 Task: Look for Airbnb options in Shizuishan, China from 25th December, 2023 to 30th December, 2023 for 6 adults. Place can be entire room with 3 bedrooms having 3 beds and 3 bathrooms. Property type can be house.
Action: Mouse moved to (442, 109)
Screenshot: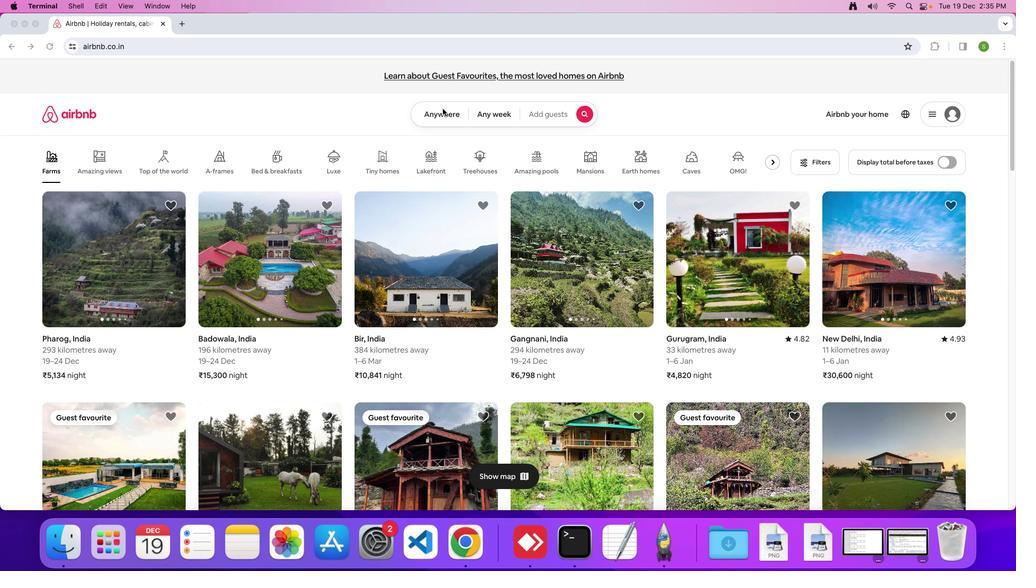 
Action: Mouse pressed left at (442, 109)
Screenshot: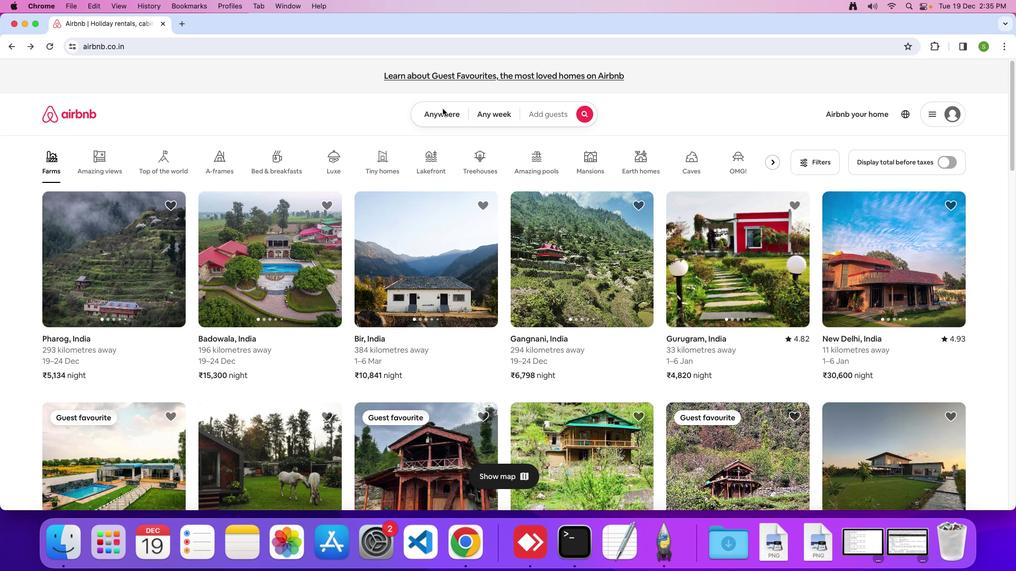 
Action: Mouse moved to (438, 112)
Screenshot: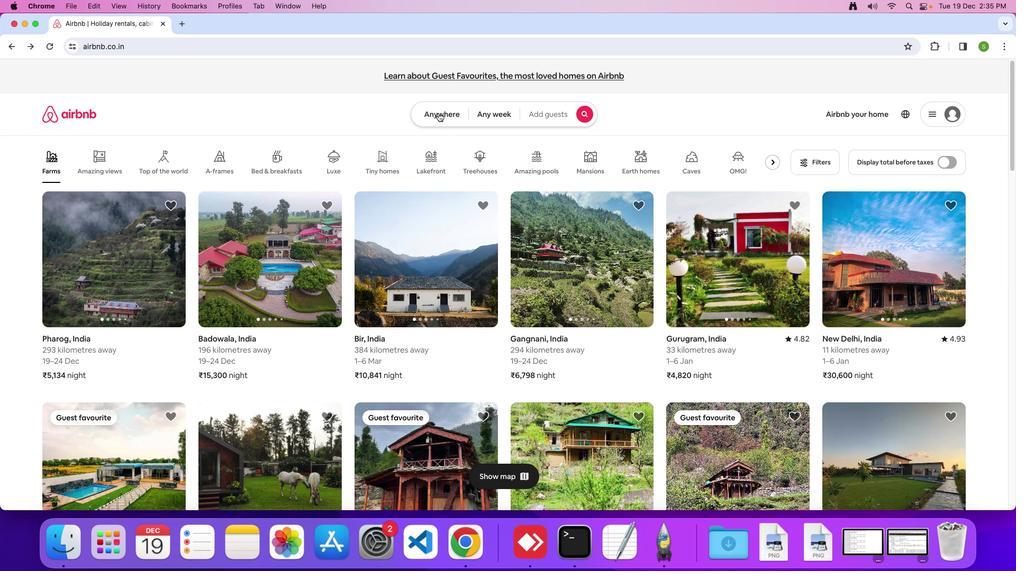 
Action: Mouse pressed left at (438, 112)
Screenshot: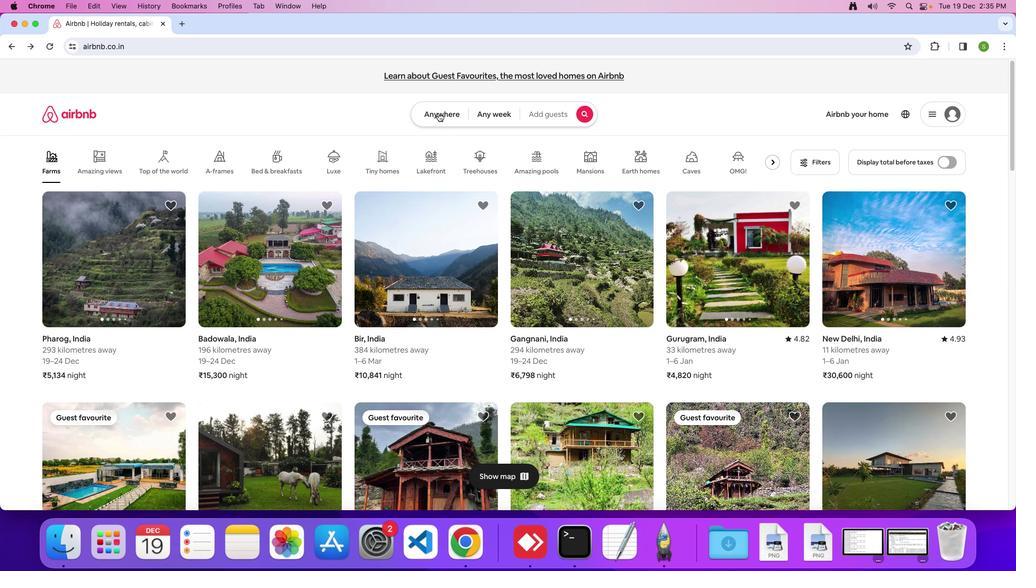 
Action: Mouse moved to (383, 153)
Screenshot: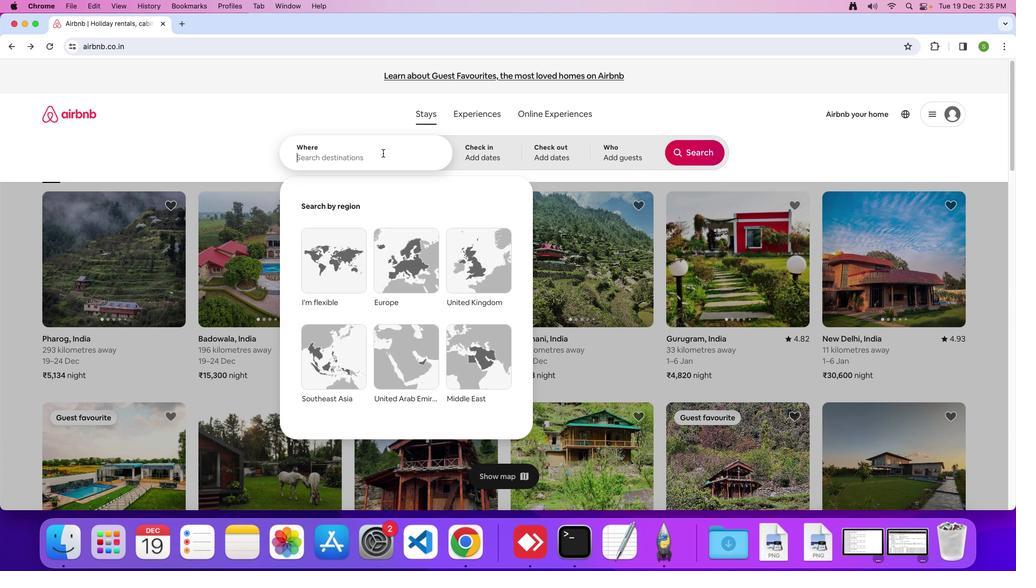 
Action: Mouse pressed left at (383, 153)
Screenshot: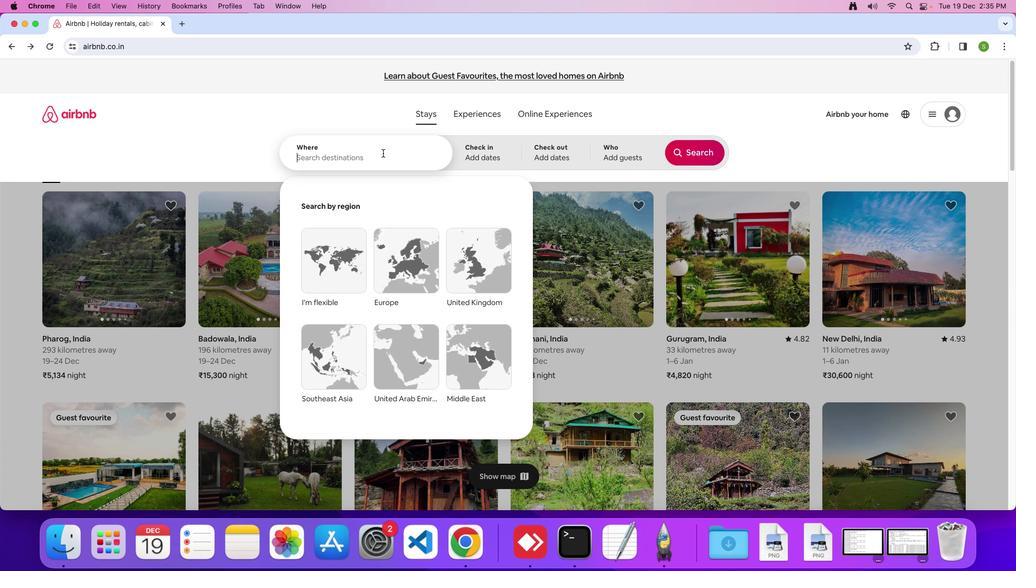 
Action: Mouse moved to (383, 153)
Screenshot: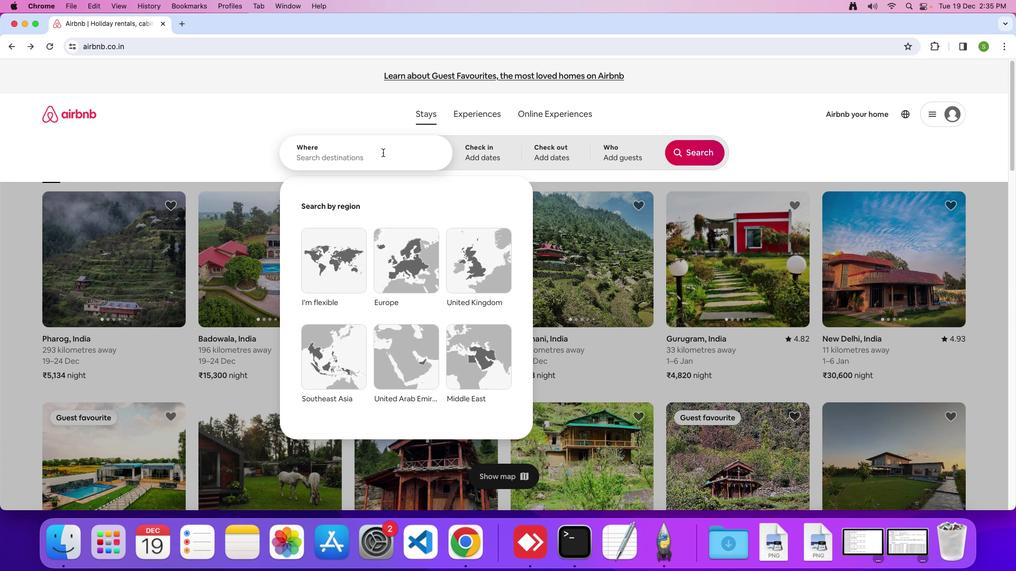 
Action: Key pressed 'S'Key.caps_lock'h''i''z''u''i''s''h''a''n'','Key.spaceKey.shift'c'Key.backspaceKey.shift'C''h''i''n''a'Key.enter
Screenshot: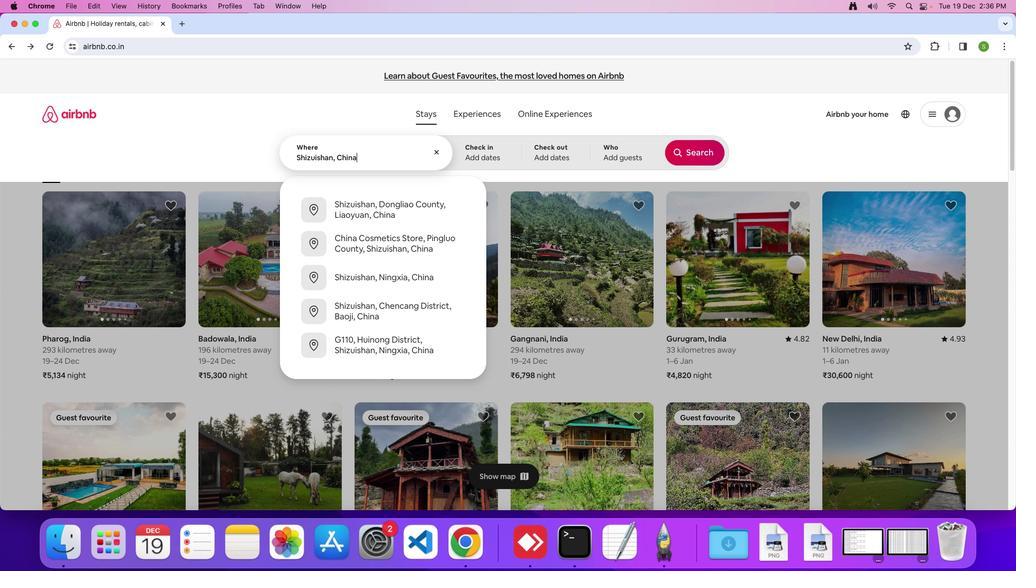 
Action: Mouse moved to (354, 388)
Screenshot: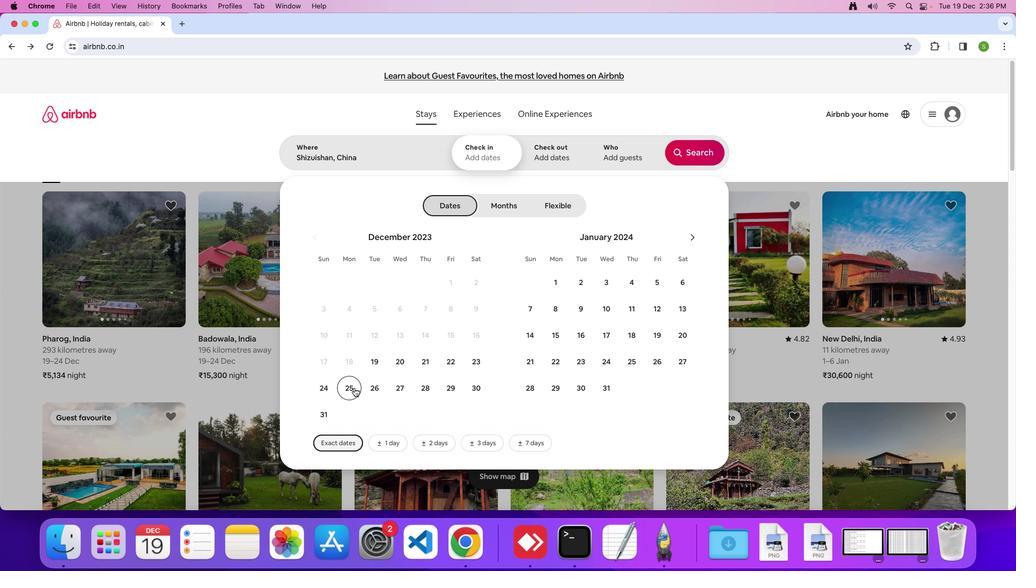 
Action: Mouse pressed left at (354, 388)
Screenshot: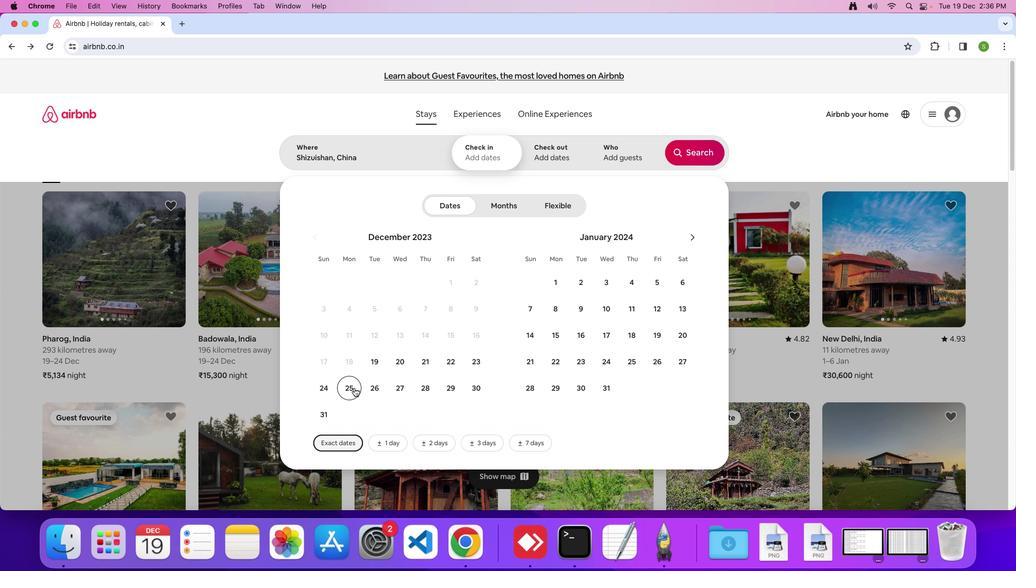 
Action: Mouse moved to (473, 387)
Screenshot: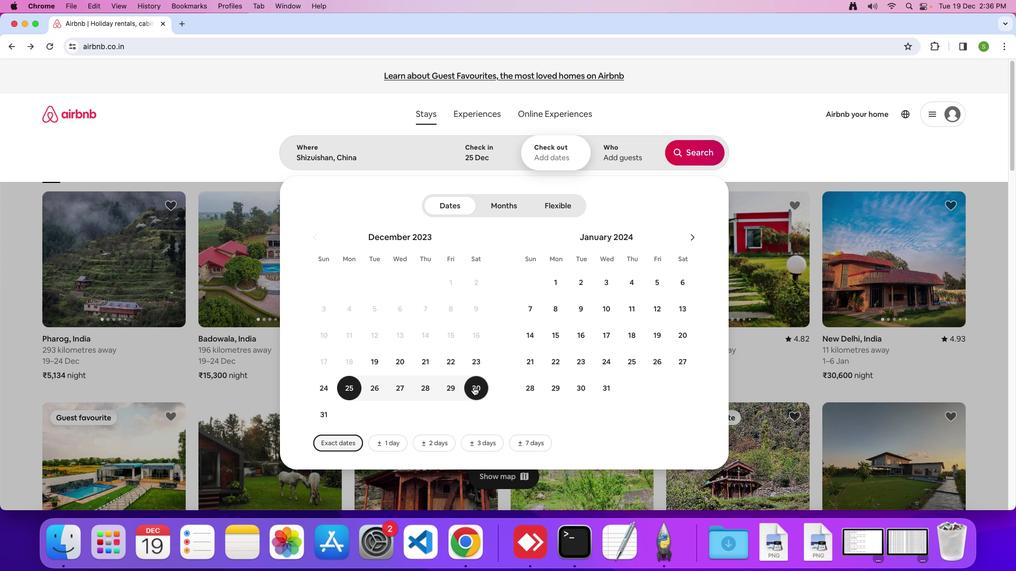 
Action: Mouse pressed left at (473, 387)
Screenshot: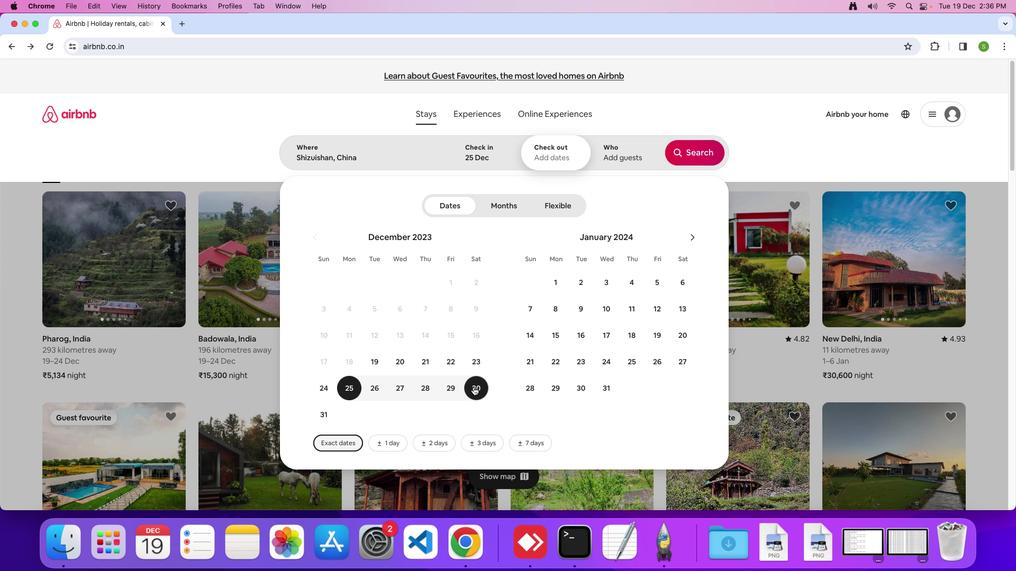 
Action: Mouse moved to (607, 158)
Screenshot: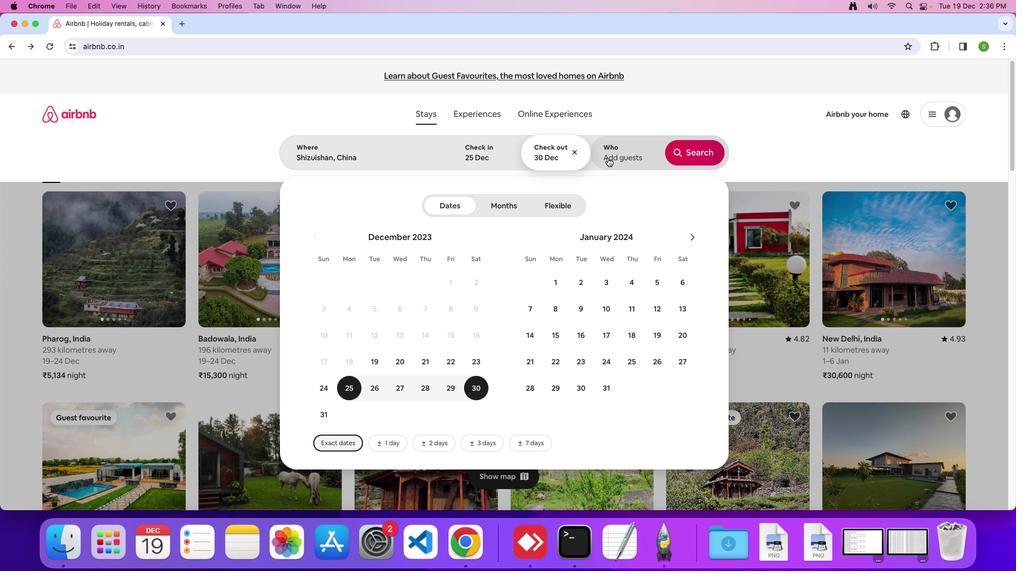 
Action: Mouse pressed left at (607, 158)
Screenshot: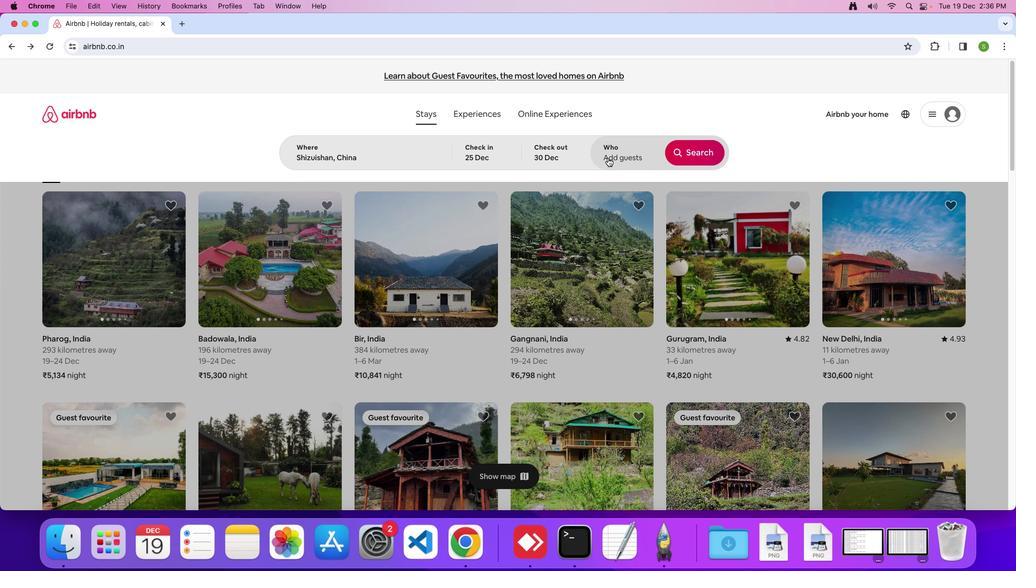 
Action: Mouse moved to (699, 211)
Screenshot: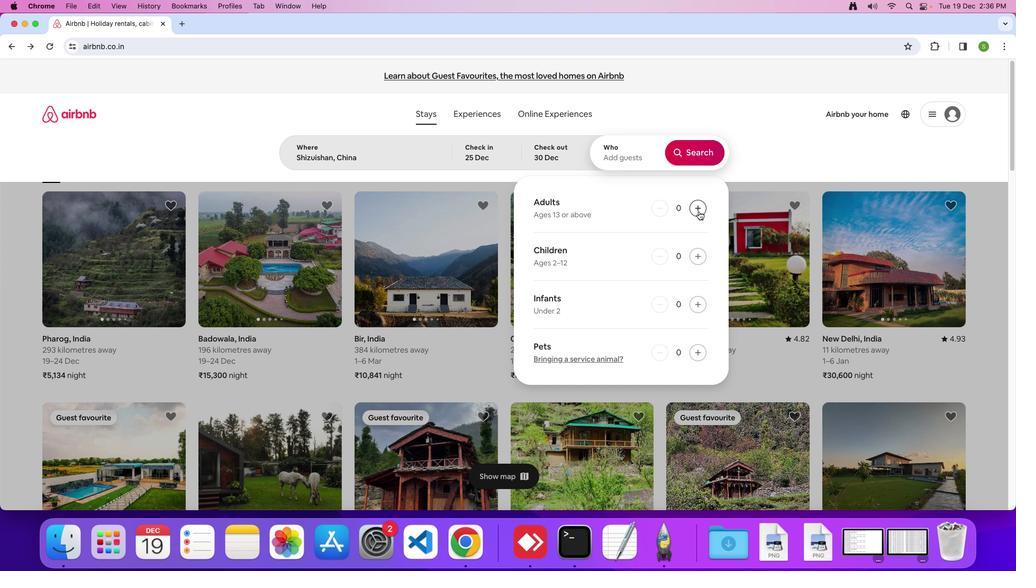 
Action: Mouse pressed left at (699, 211)
Screenshot: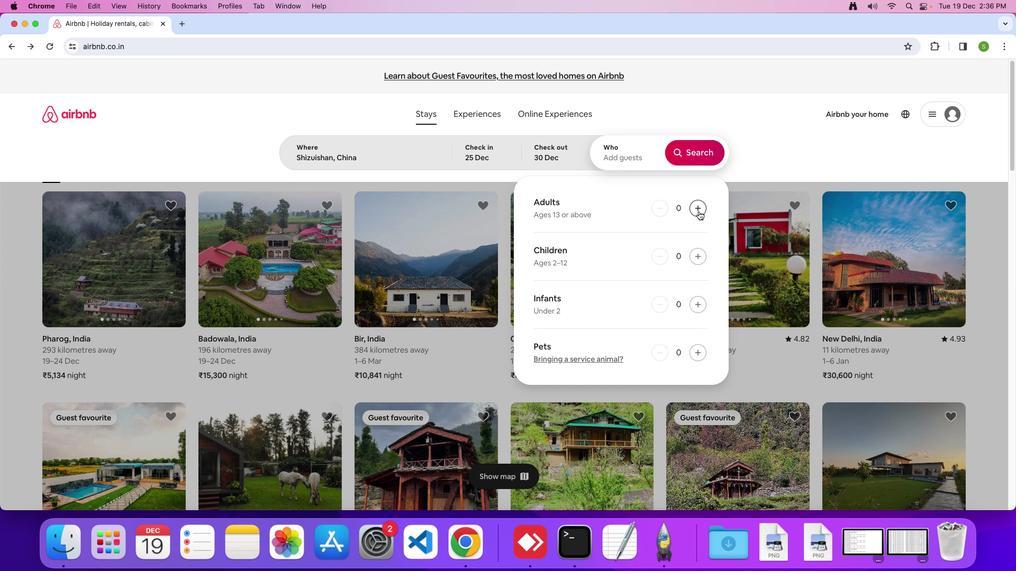 
Action: Mouse pressed left at (699, 211)
Screenshot: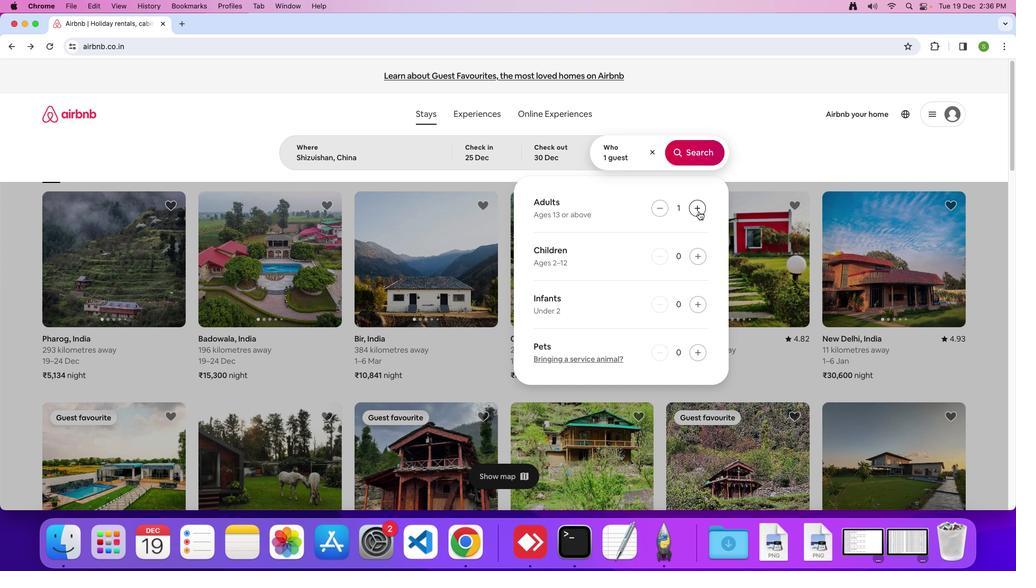 
Action: Mouse pressed left at (699, 211)
Screenshot: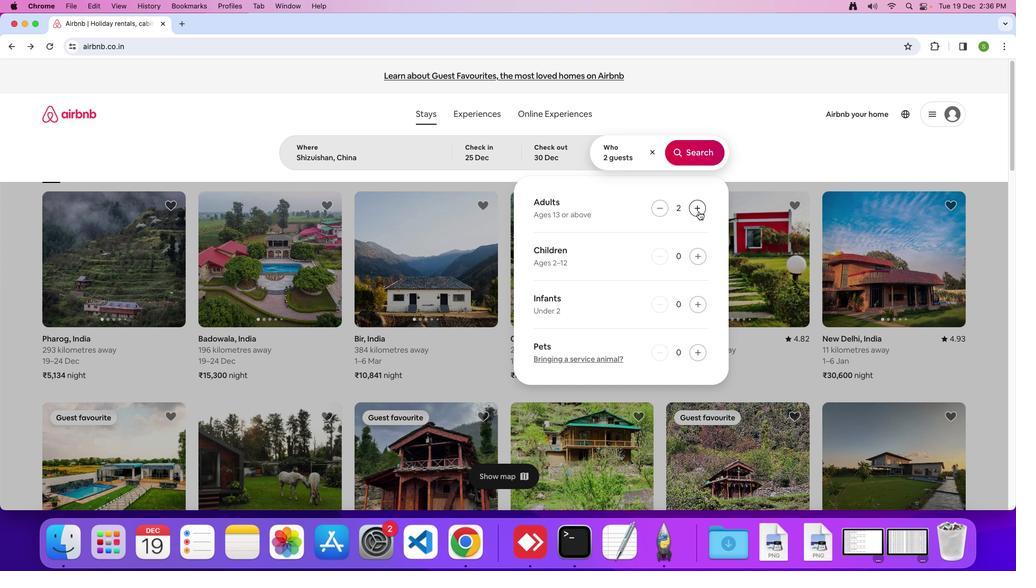 
Action: Mouse pressed left at (699, 211)
Screenshot: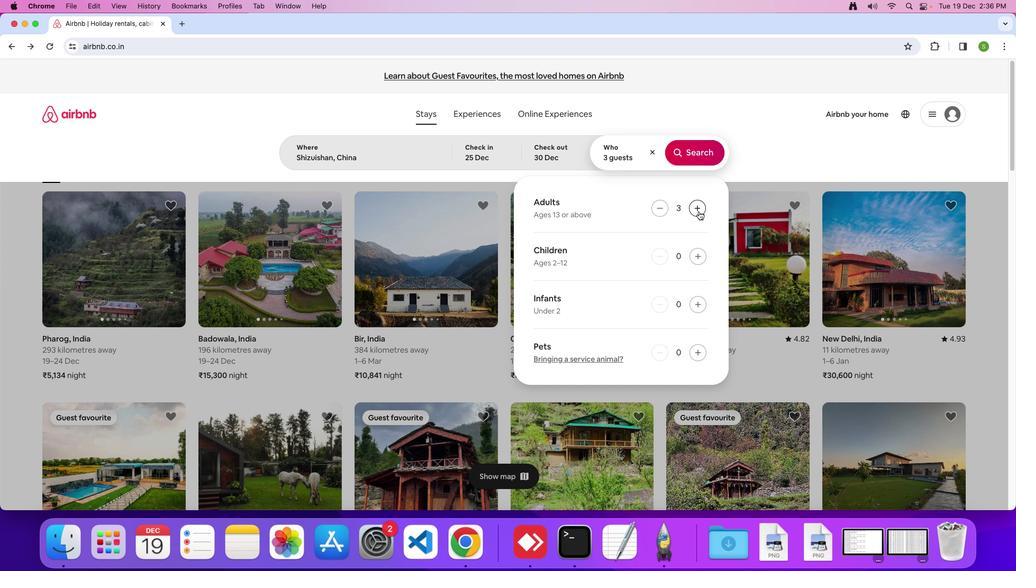 
Action: Mouse pressed left at (699, 211)
Screenshot: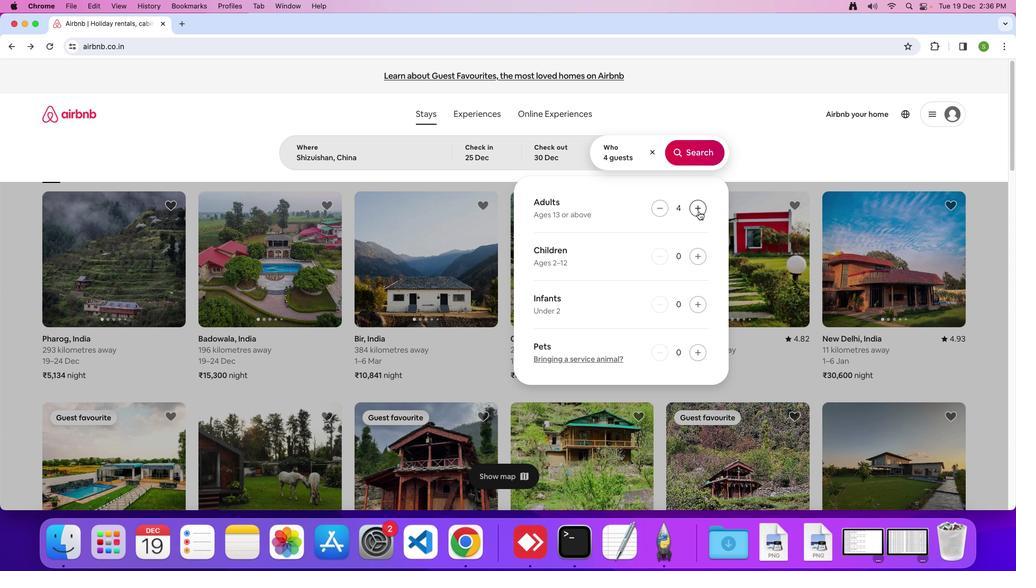 
Action: Mouse pressed left at (699, 211)
Screenshot: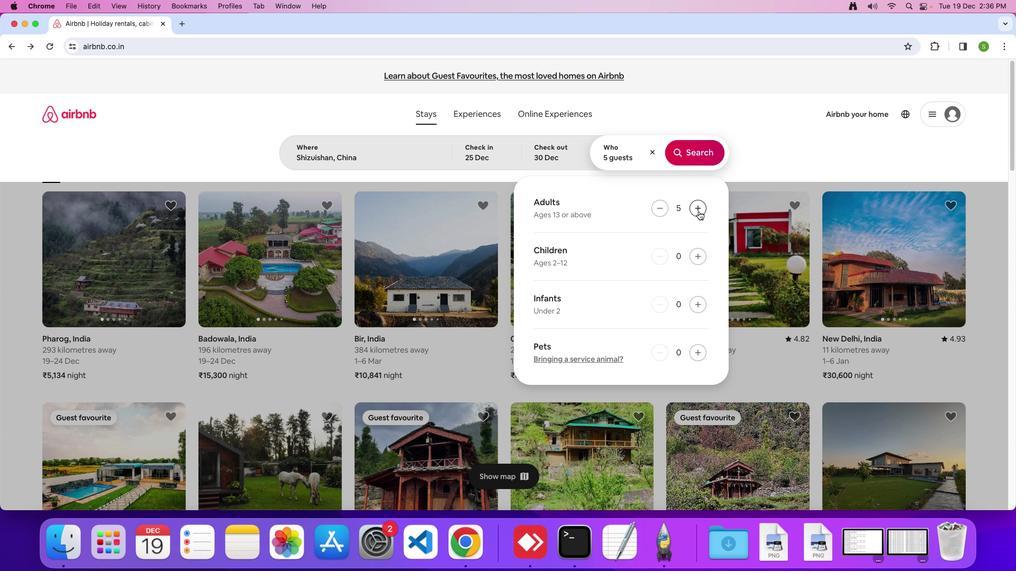 
Action: Mouse moved to (696, 156)
Screenshot: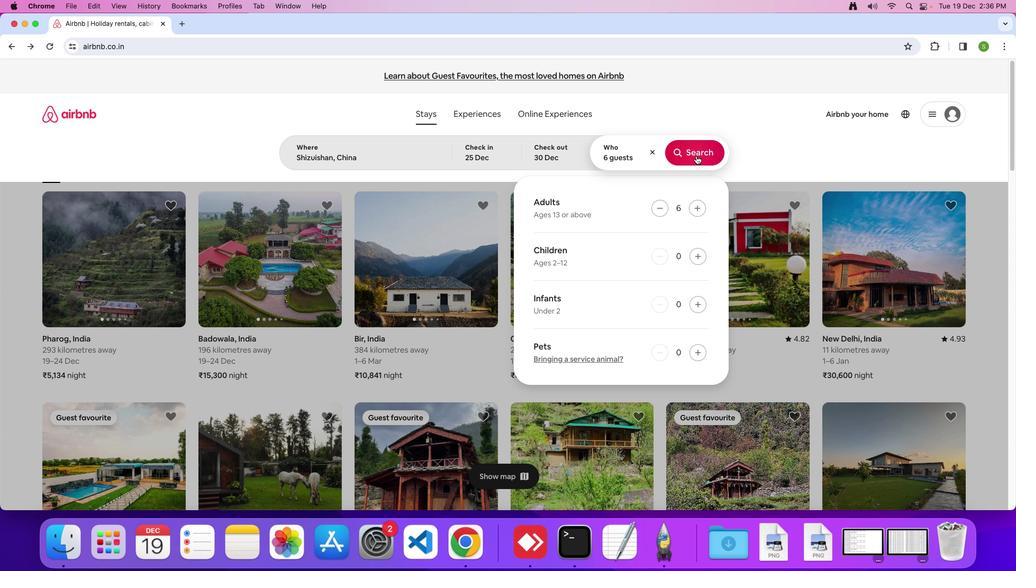 
Action: Mouse pressed left at (696, 156)
Screenshot: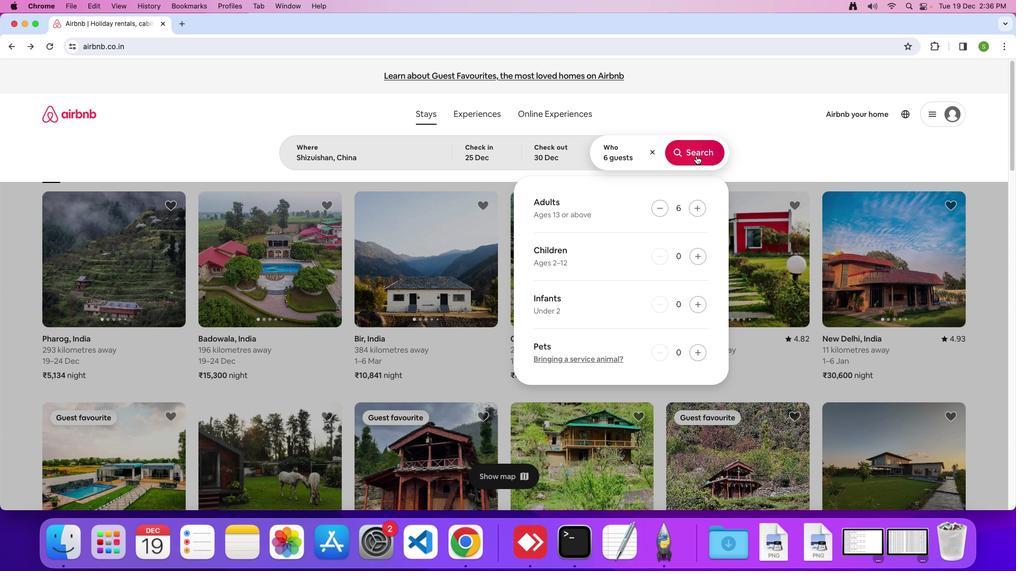 
Action: Mouse moved to (848, 126)
Screenshot: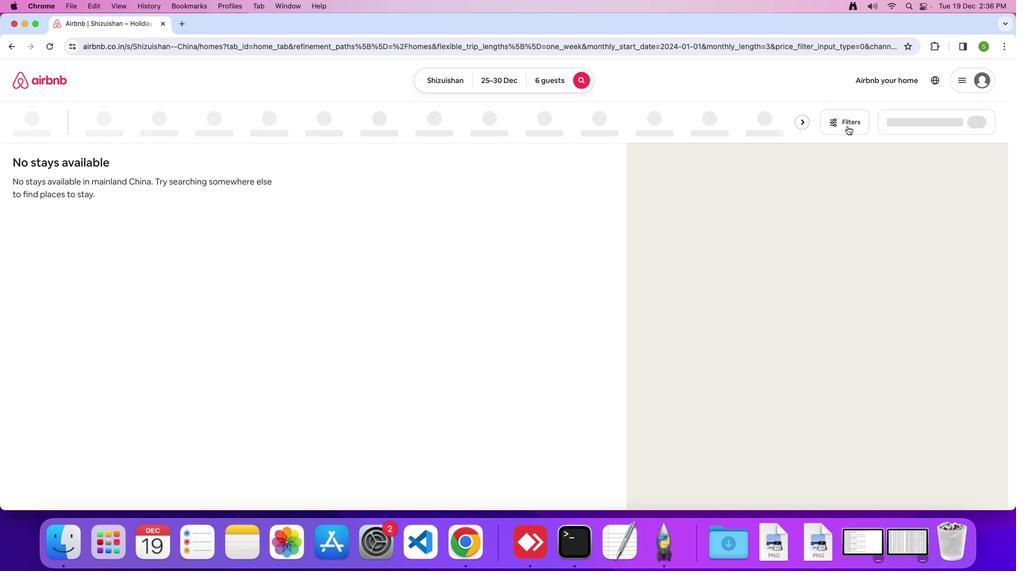 
Action: Mouse pressed left at (848, 126)
Screenshot: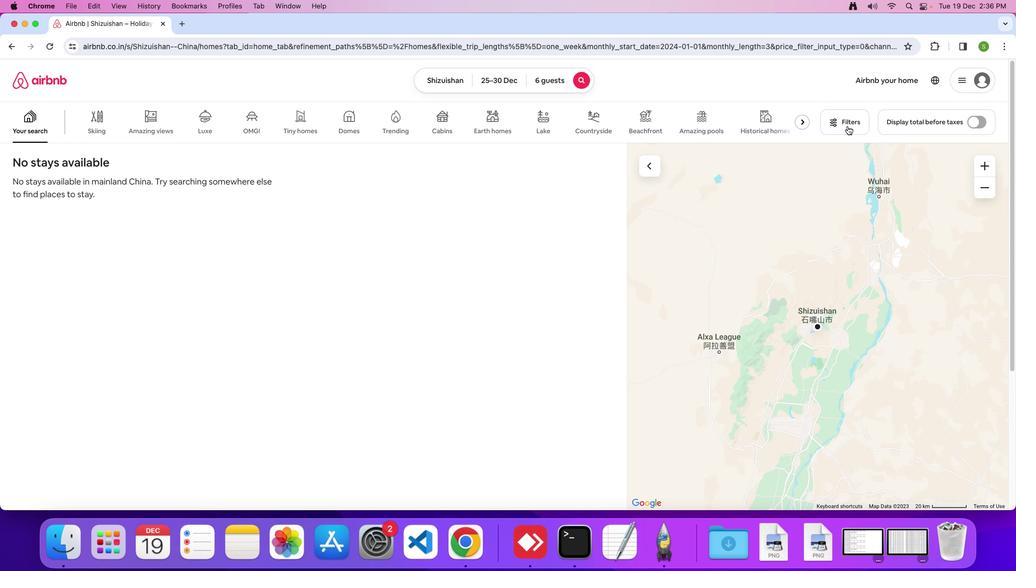 
Action: Mouse moved to (470, 326)
Screenshot: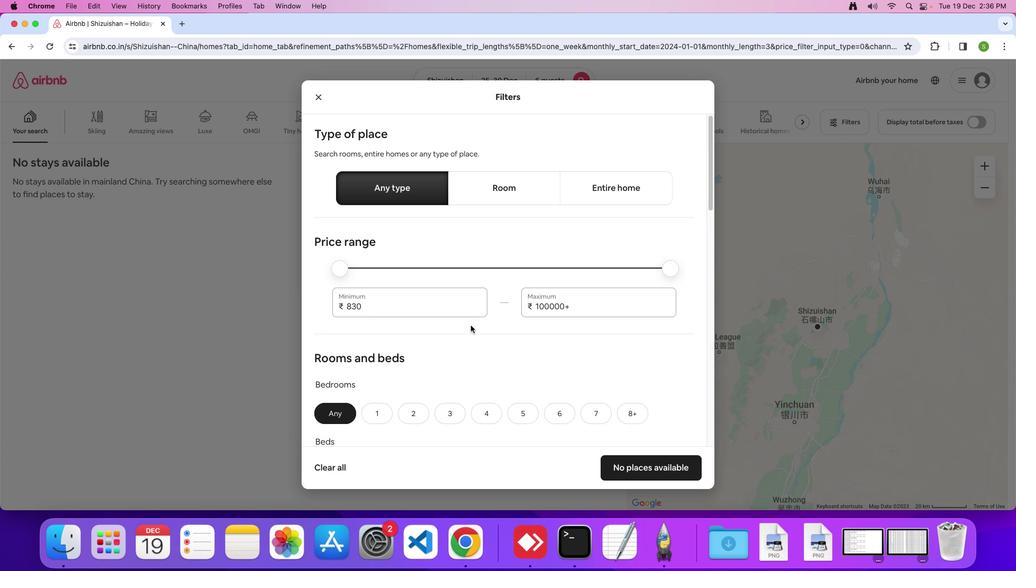 
Action: Mouse scrolled (470, 326) with delta (0, 0)
Screenshot: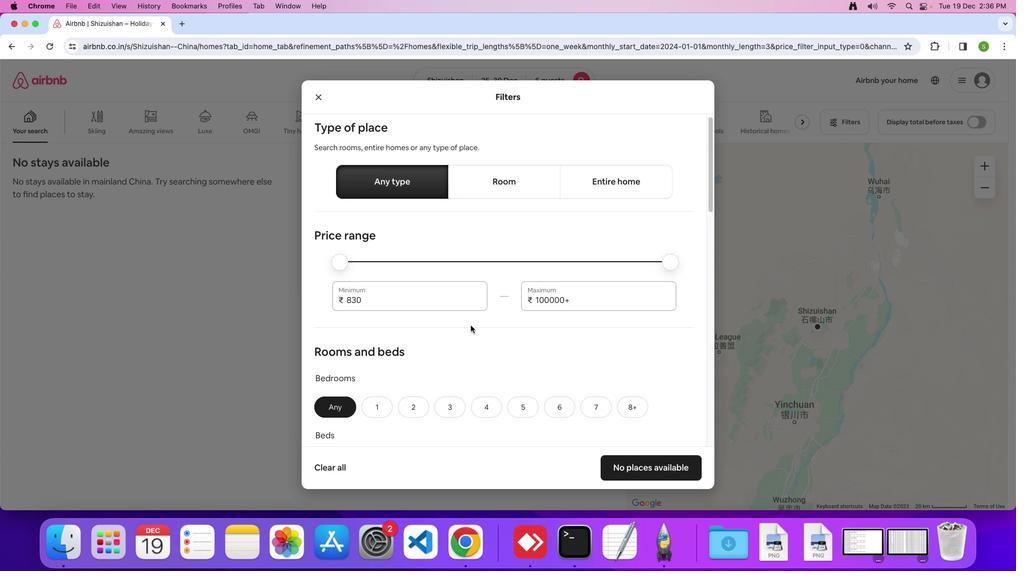 
Action: Mouse scrolled (470, 326) with delta (0, 0)
Screenshot: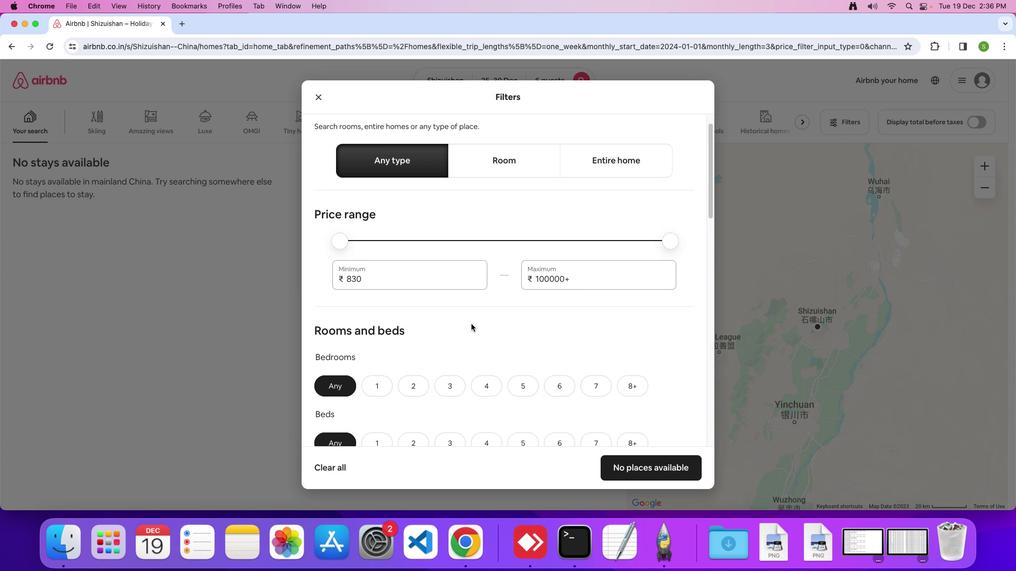 
Action: Mouse scrolled (470, 326) with delta (0, -1)
Screenshot: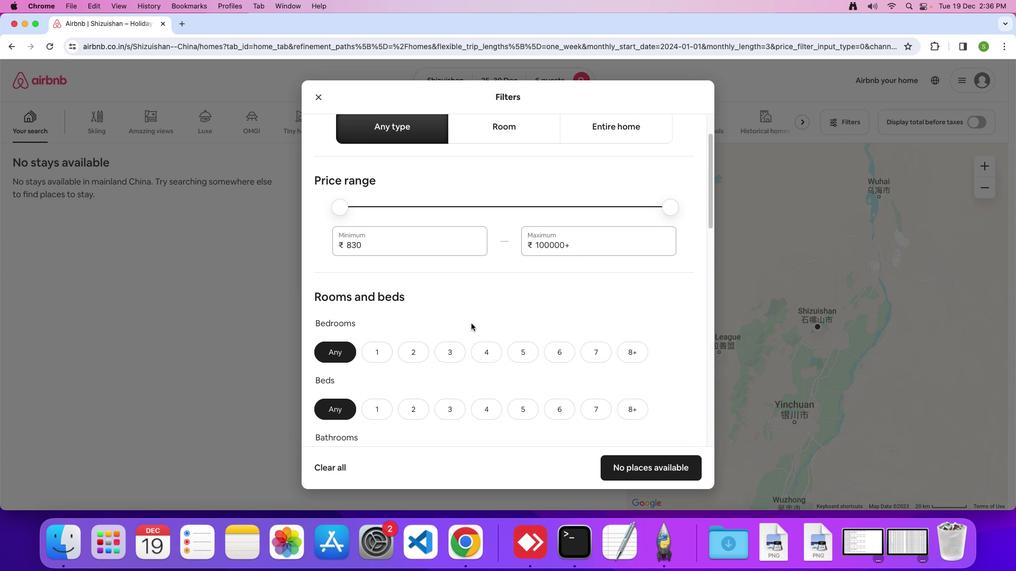 
Action: Mouse moved to (471, 322)
Screenshot: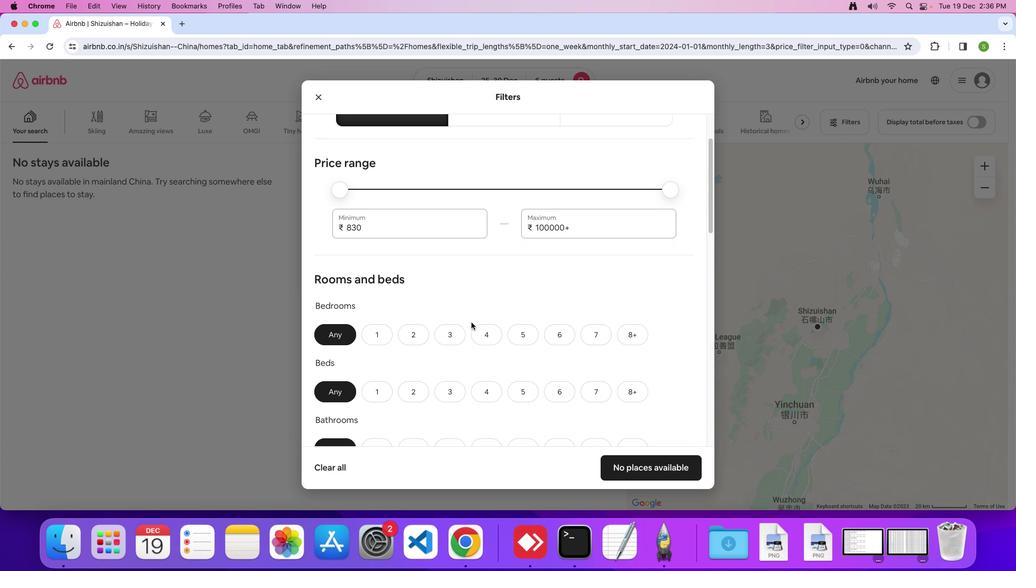 
Action: Mouse scrolled (471, 322) with delta (0, 0)
Screenshot: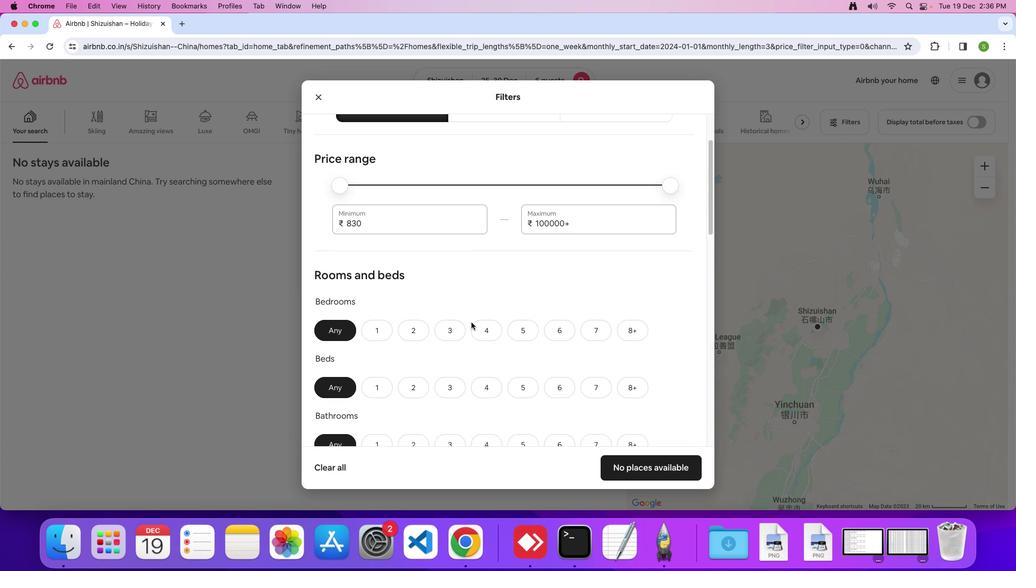 
Action: Mouse moved to (471, 322)
Screenshot: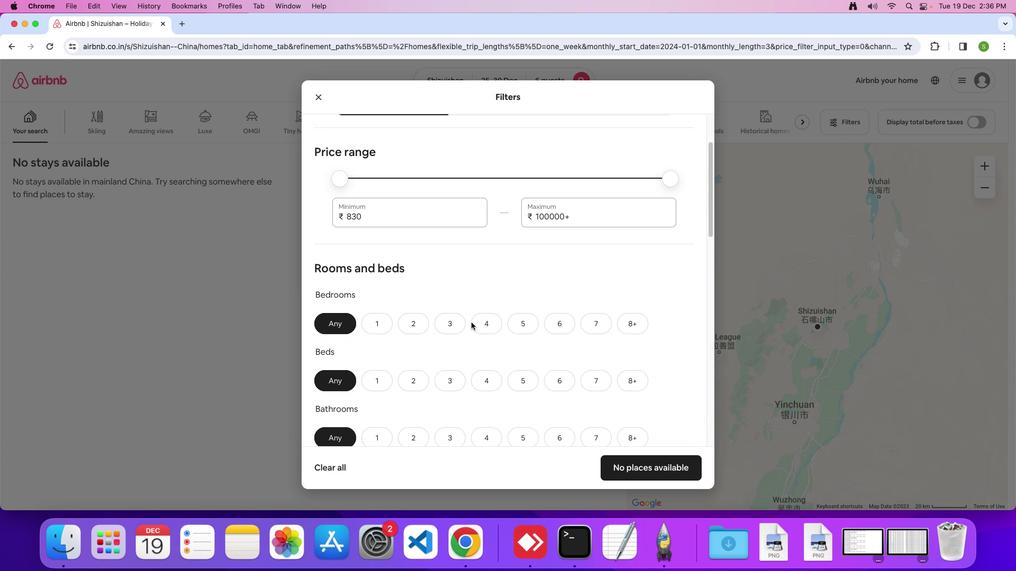 
Action: Mouse scrolled (471, 322) with delta (0, 0)
Screenshot: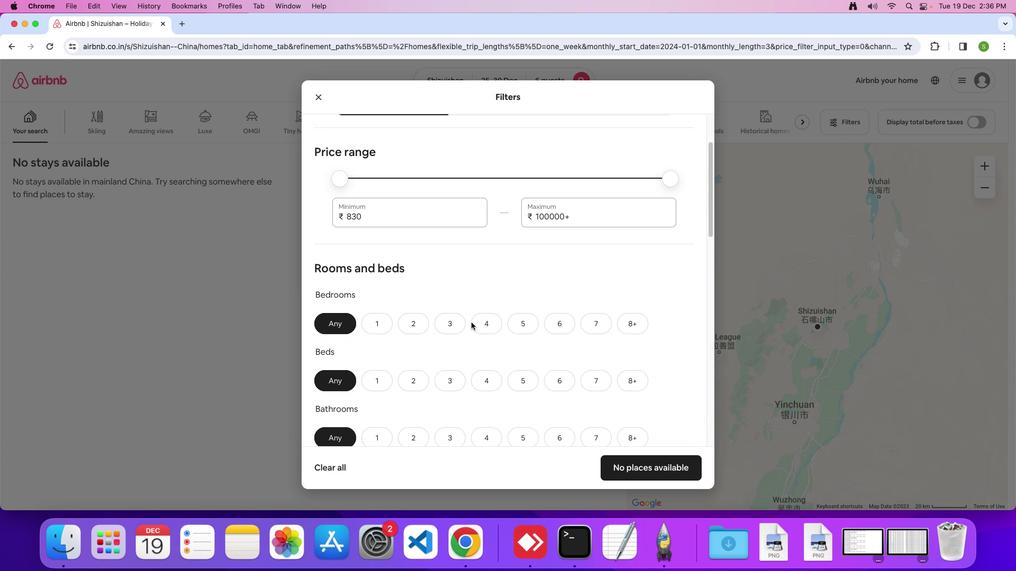 
Action: Mouse moved to (471, 322)
Screenshot: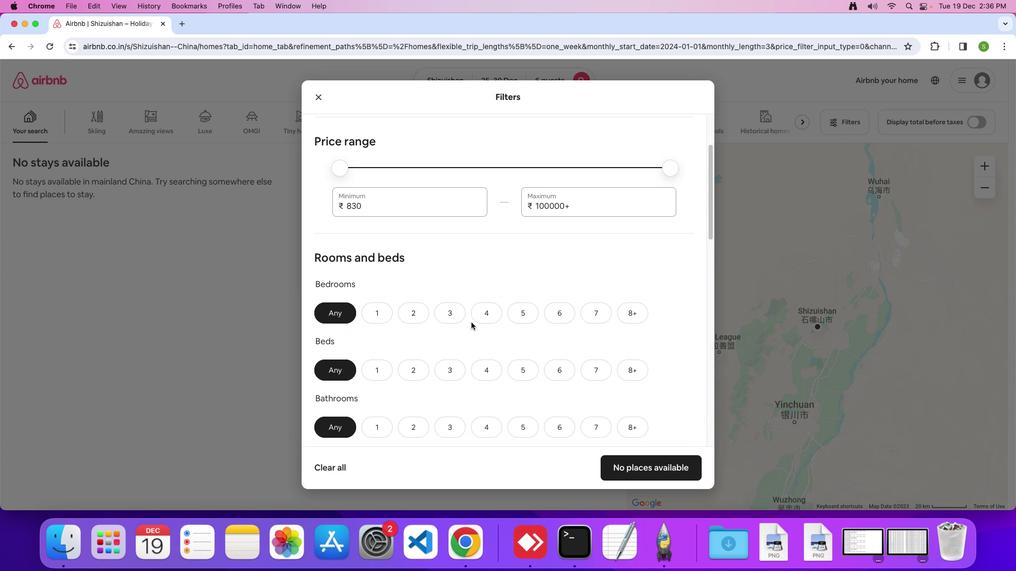 
Action: Mouse scrolled (471, 322) with delta (0, 0)
Screenshot: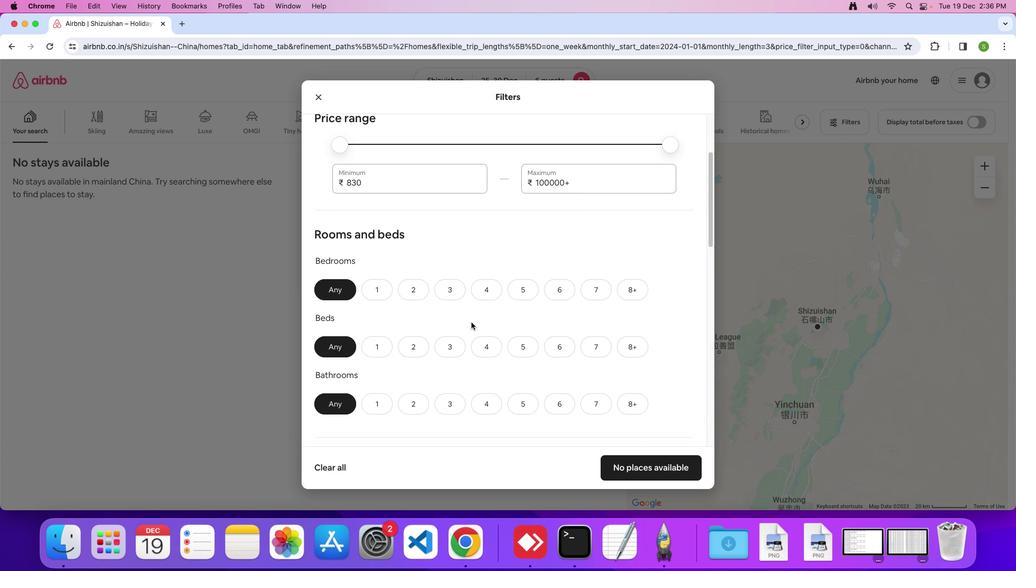 
Action: Mouse moved to (471, 320)
Screenshot: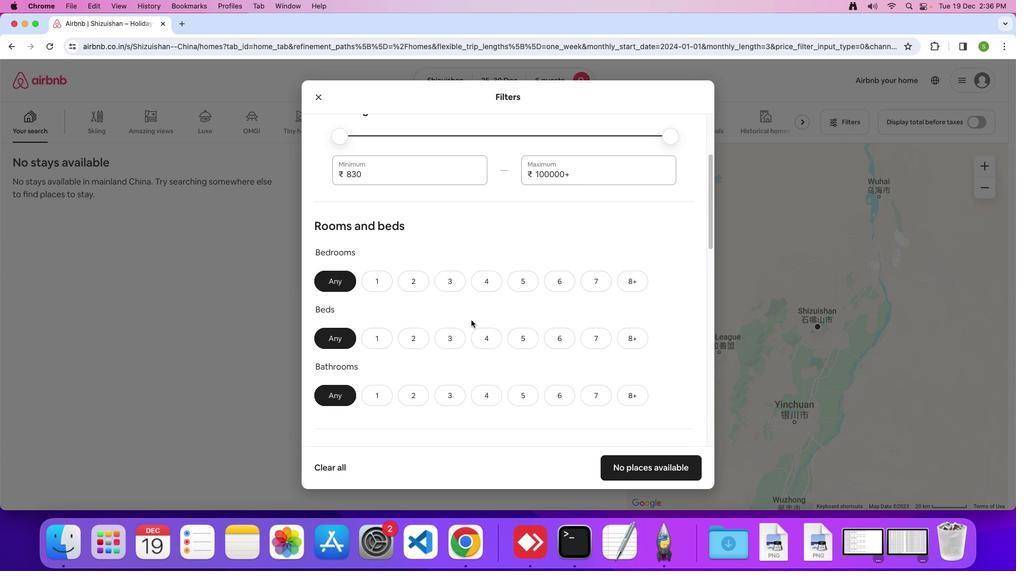 
Action: Mouse scrolled (471, 320) with delta (0, 0)
Screenshot: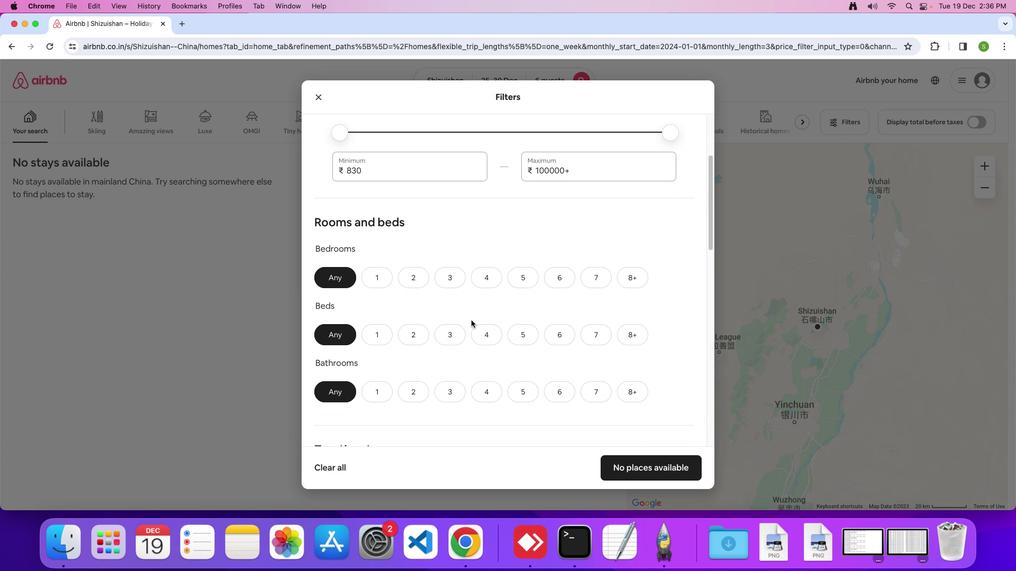 
Action: Mouse scrolled (471, 320) with delta (0, 0)
Screenshot: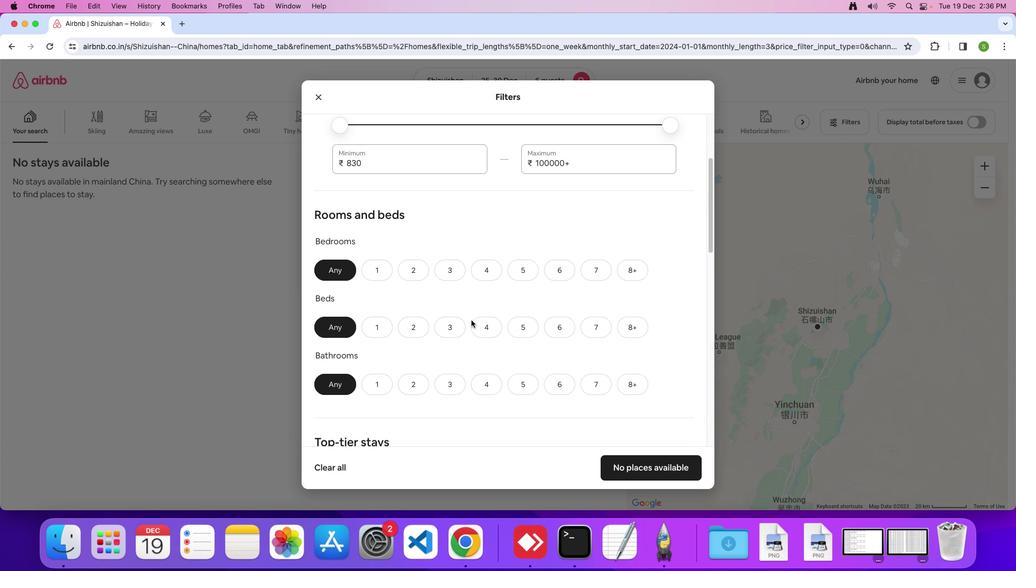 
Action: Mouse scrolled (471, 320) with delta (0, 0)
Screenshot: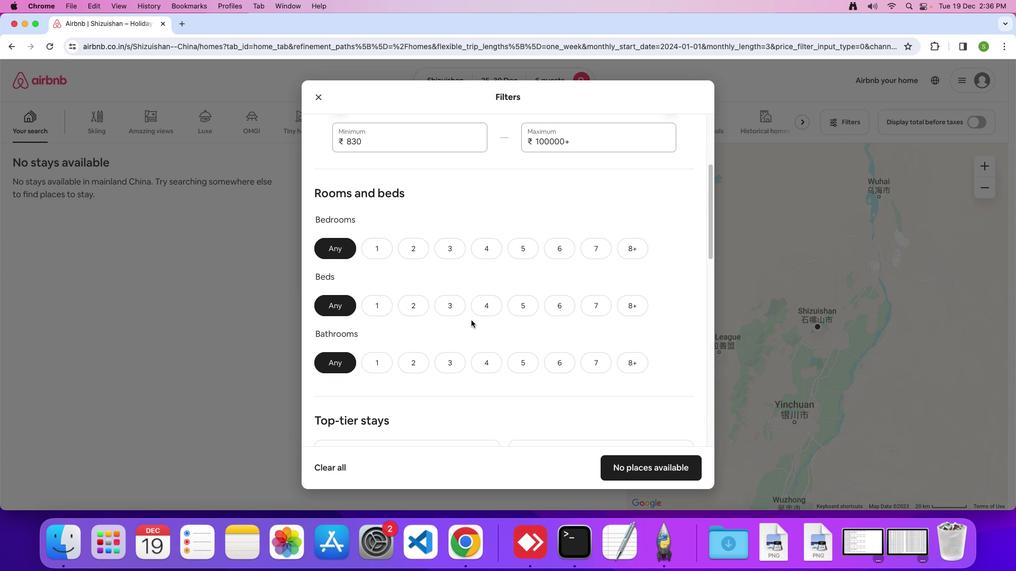 
Action: Mouse scrolled (471, 320) with delta (0, 0)
Screenshot: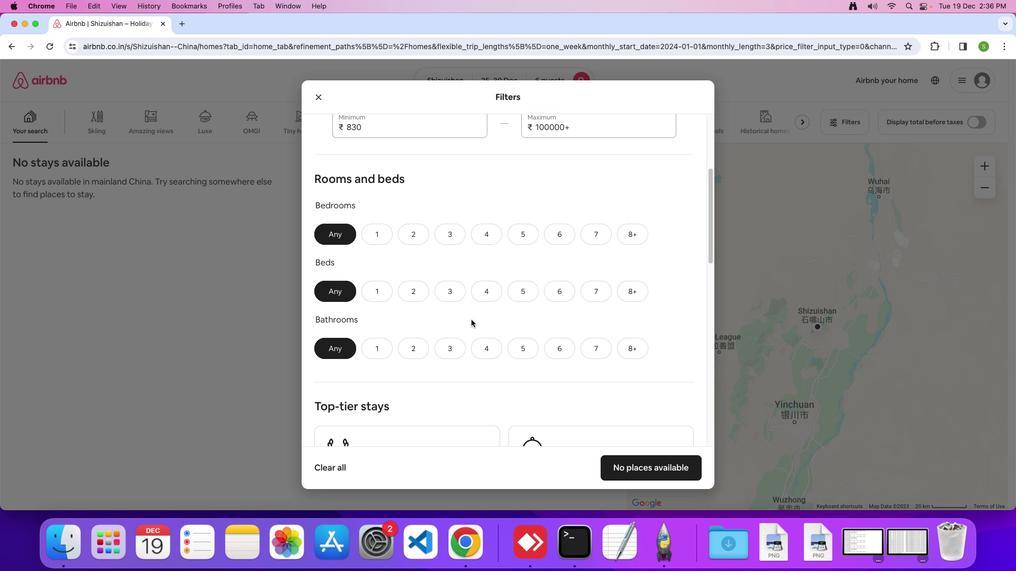 
Action: Mouse scrolled (471, 320) with delta (0, 0)
Screenshot: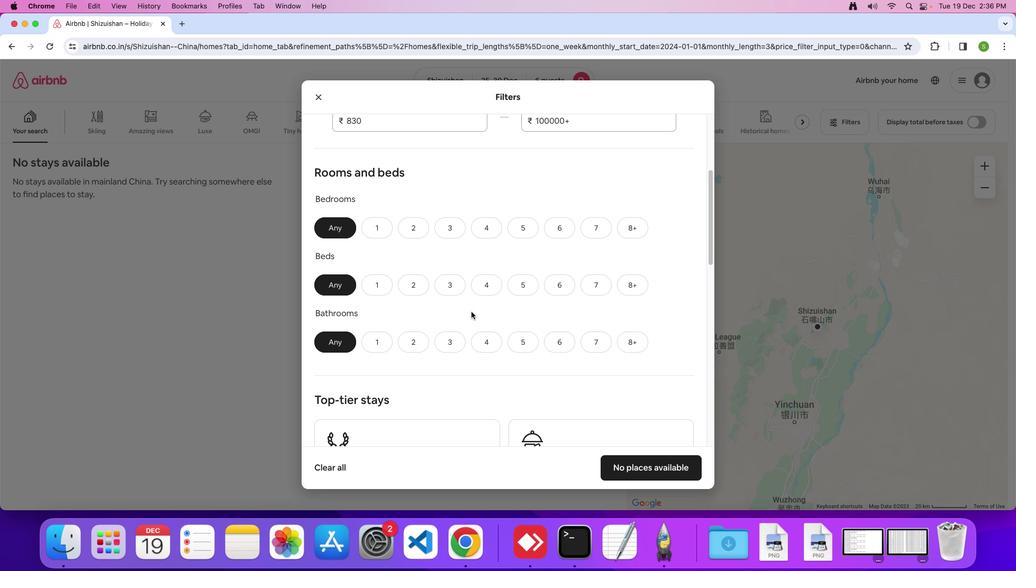 
Action: Mouse moved to (453, 232)
Screenshot: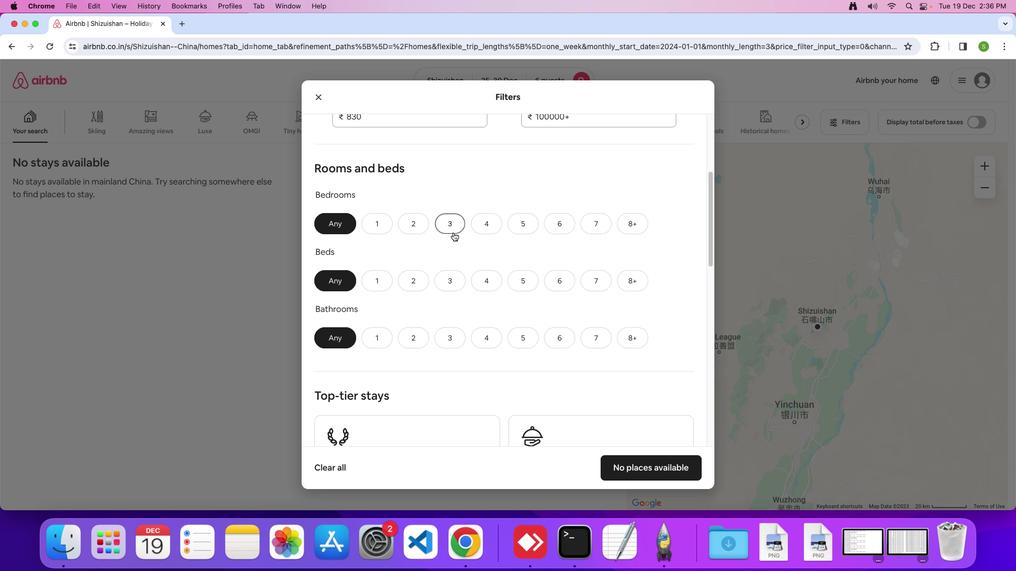 
Action: Mouse pressed left at (453, 232)
Screenshot: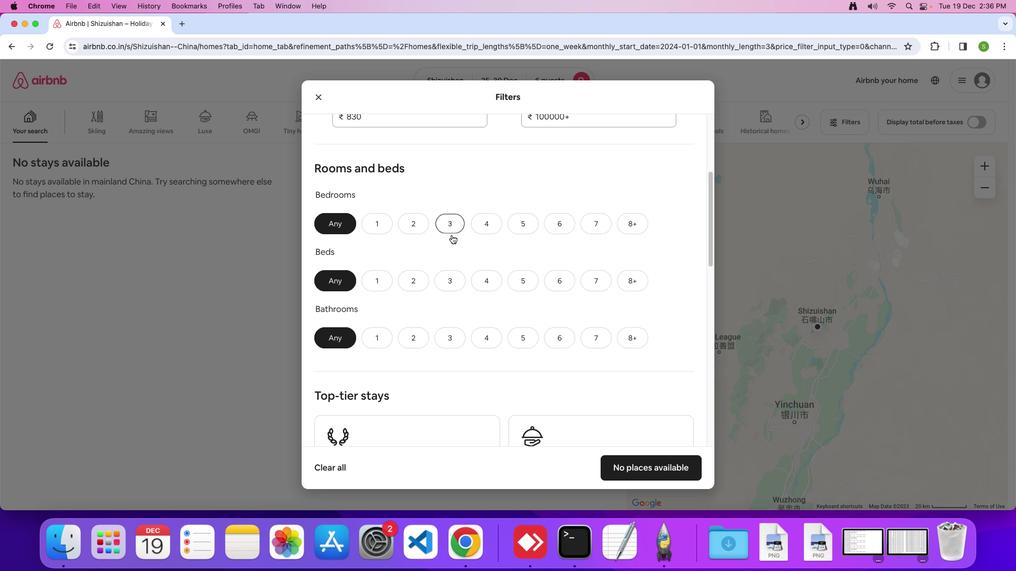 
Action: Mouse moved to (447, 281)
Screenshot: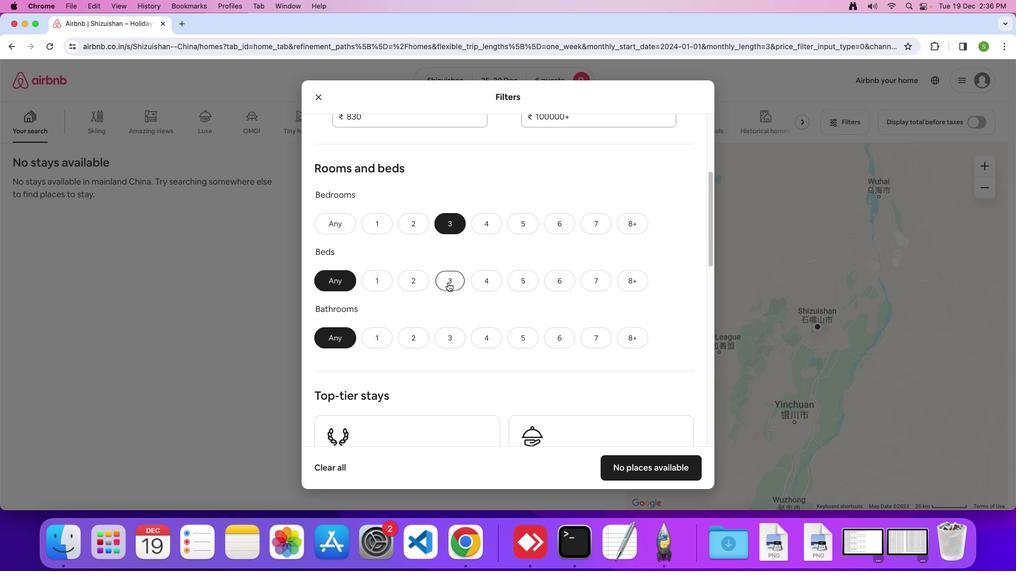 
Action: Mouse pressed left at (447, 281)
Screenshot: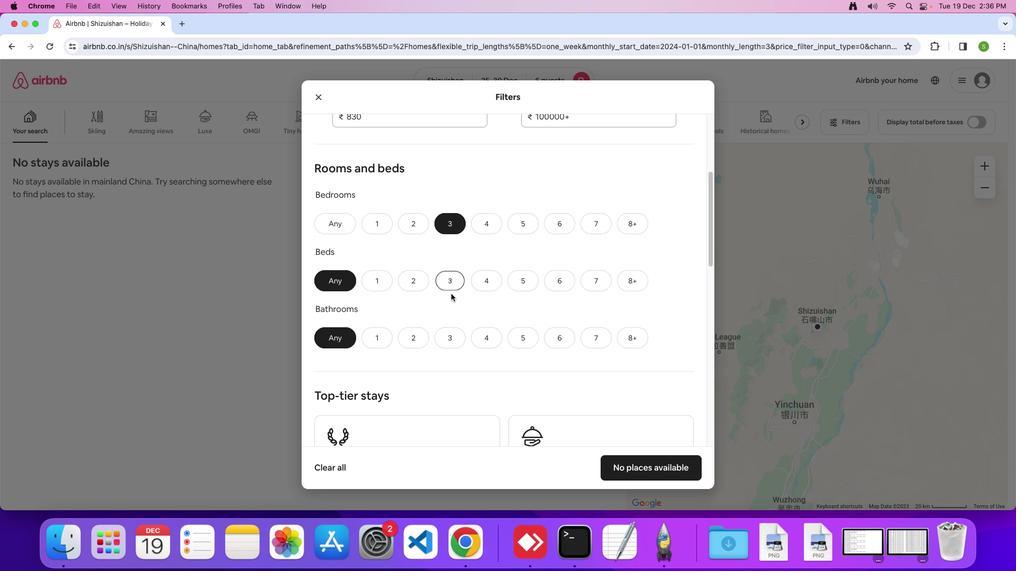 
Action: Mouse moved to (457, 335)
Screenshot: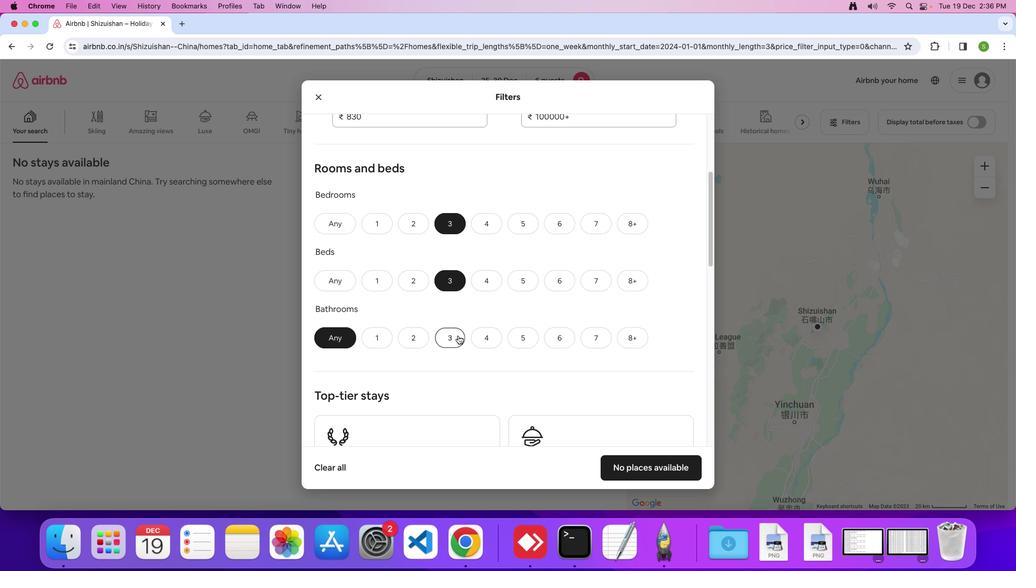 
Action: Mouse pressed left at (457, 335)
Screenshot: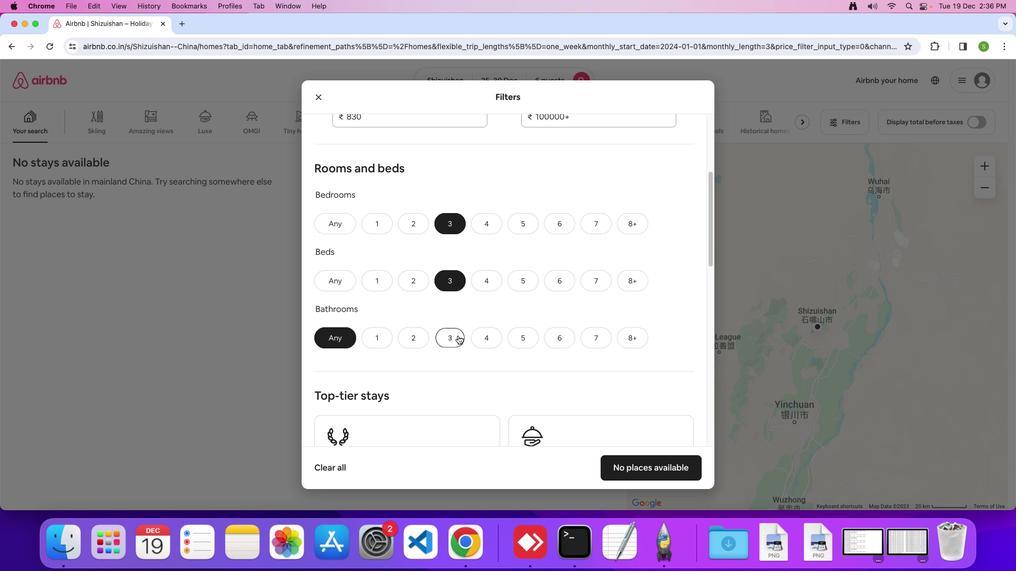
Action: Mouse moved to (522, 312)
Screenshot: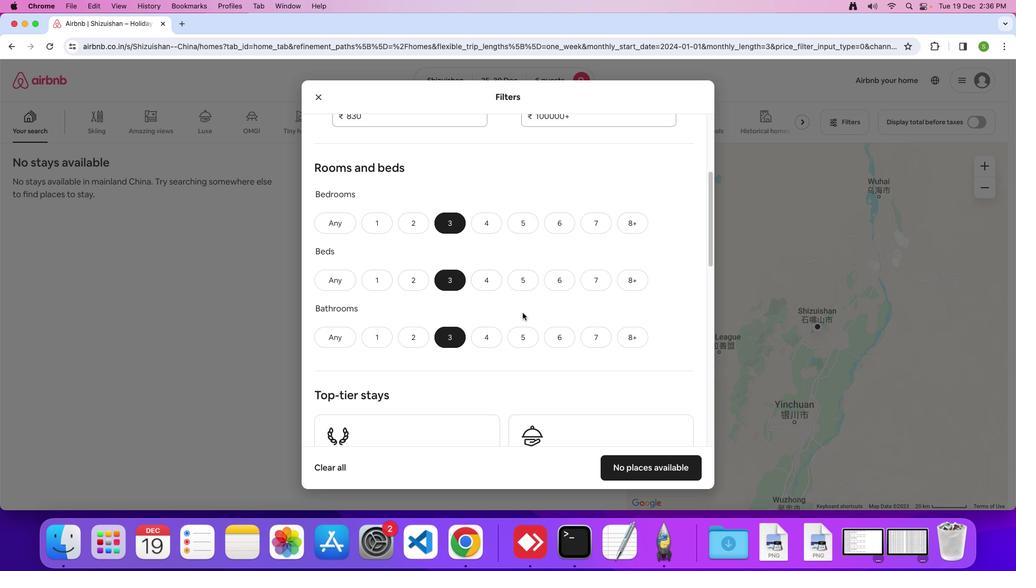 
Action: Mouse scrolled (522, 312) with delta (0, 0)
Screenshot: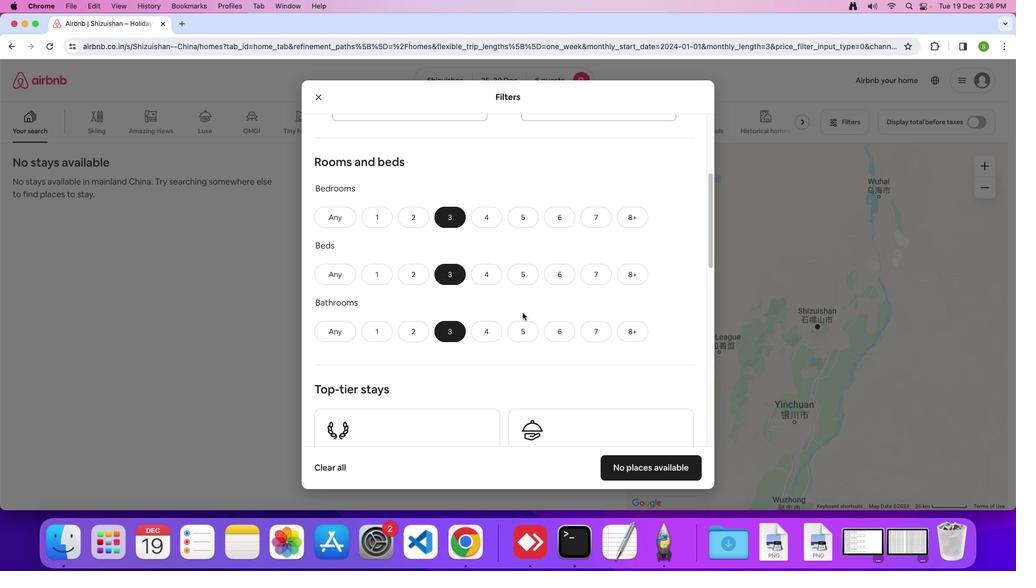 
Action: Mouse scrolled (522, 312) with delta (0, 0)
Screenshot: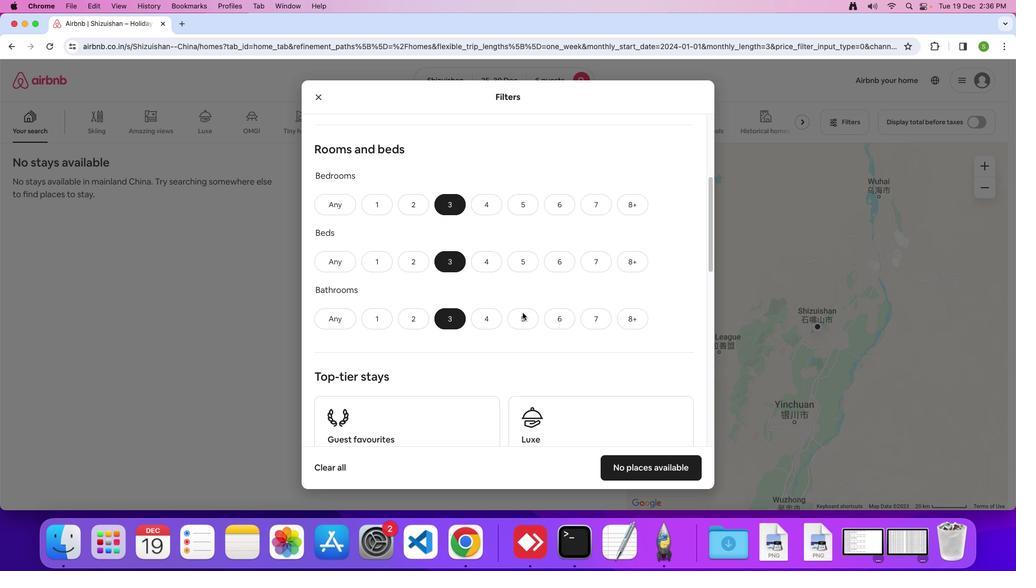 
Action: Mouse scrolled (522, 312) with delta (0, 0)
Screenshot: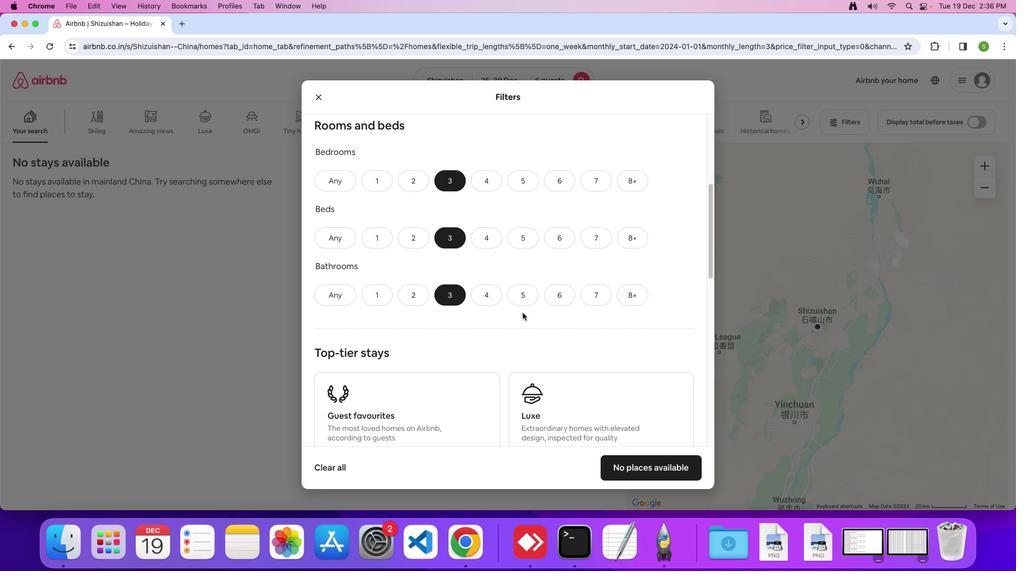 
Action: Mouse scrolled (522, 312) with delta (0, 0)
Screenshot: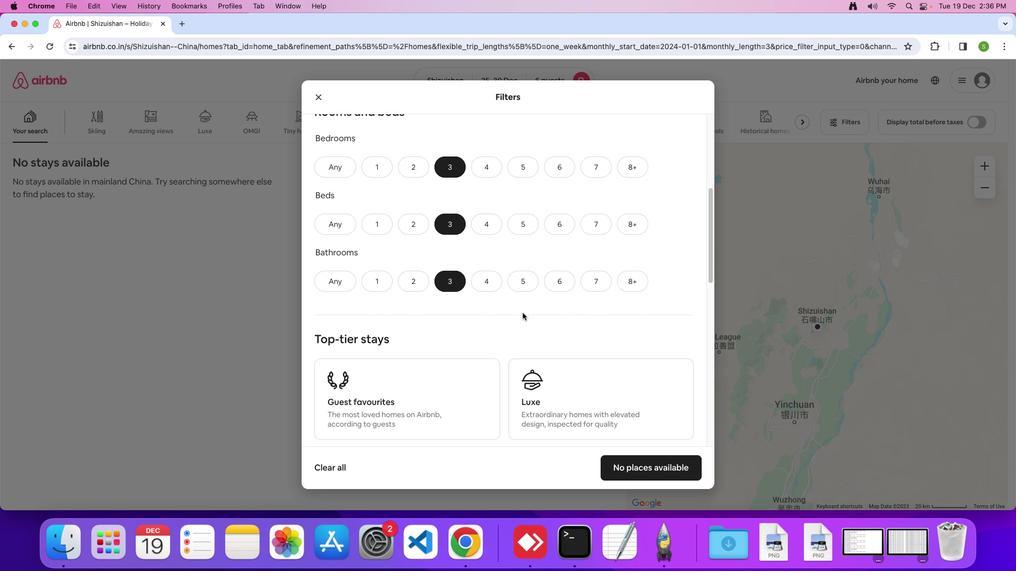 
Action: Mouse scrolled (522, 312) with delta (0, 0)
Screenshot: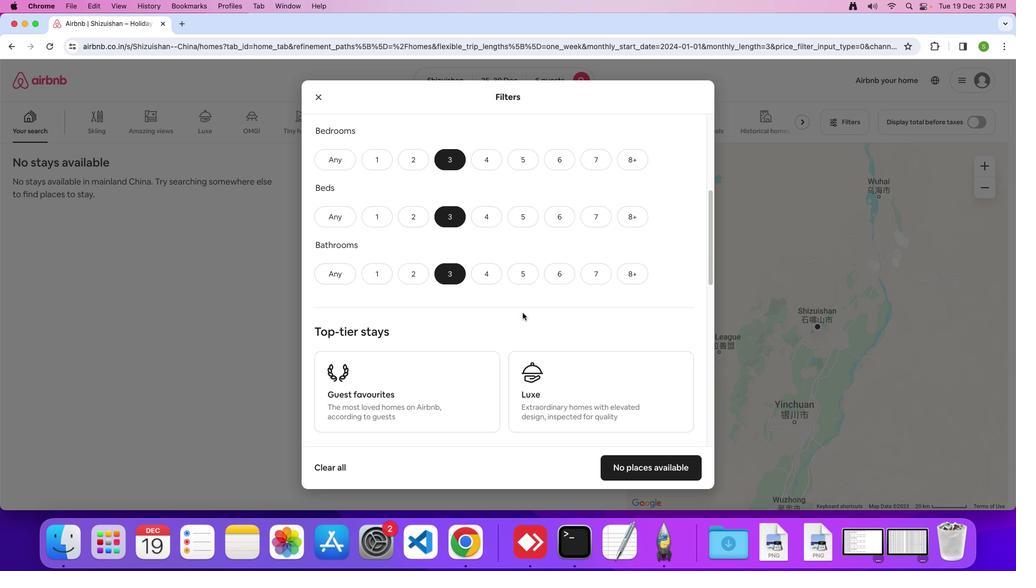 
Action: Mouse scrolled (522, 312) with delta (0, 0)
Screenshot: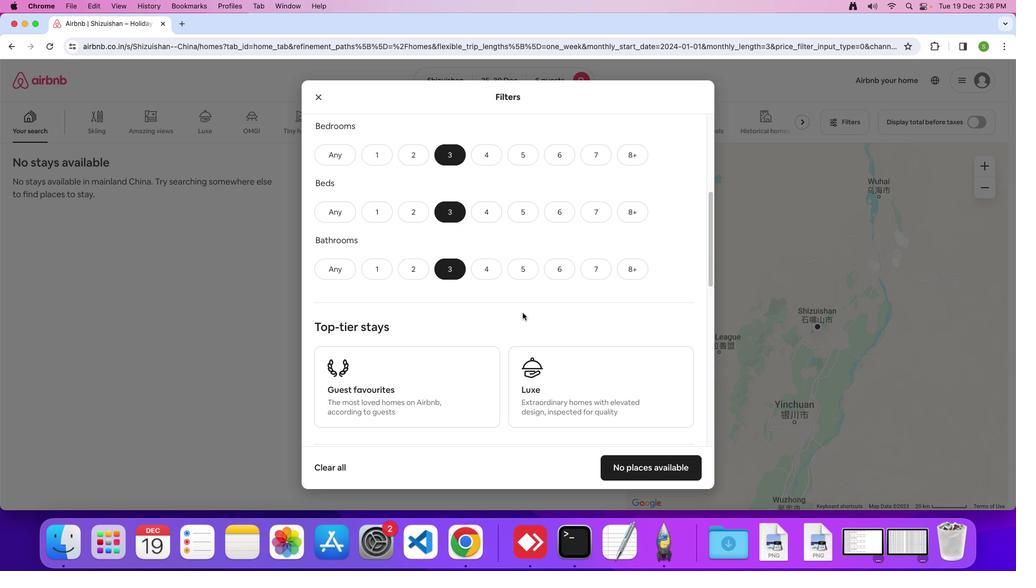 
Action: Mouse scrolled (522, 312) with delta (0, 0)
Screenshot: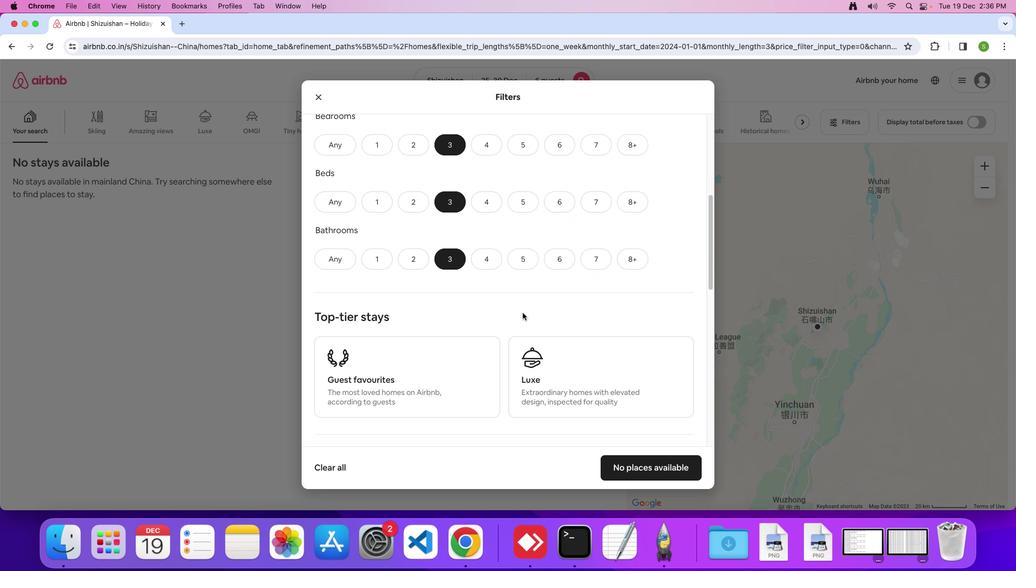 
Action: Mouse scrolled (522, 312) with delta (0, 0)
Screenshot: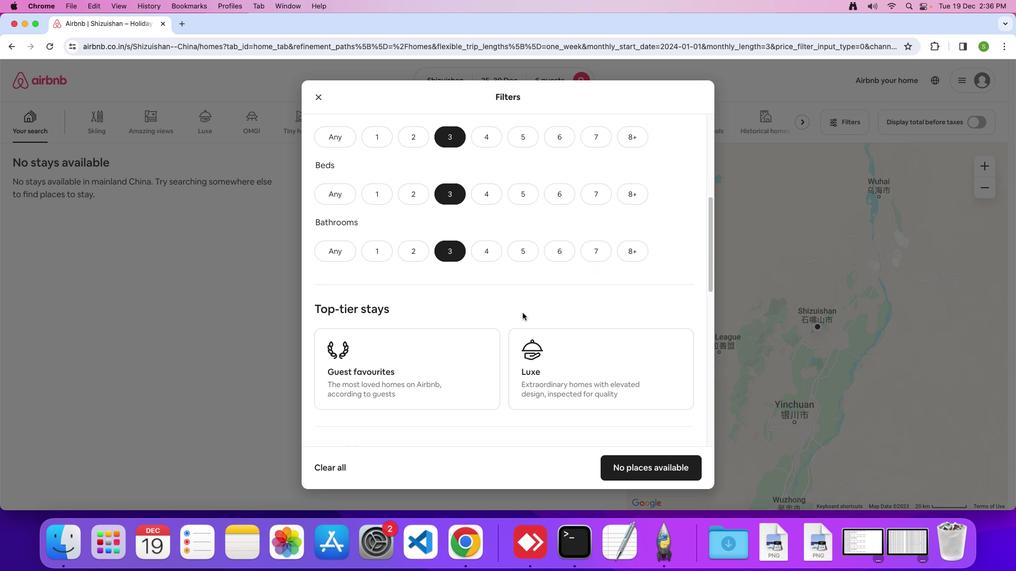 
Action: Mouse scrolled (522, 312) with delta (0, -1)
Screenshot: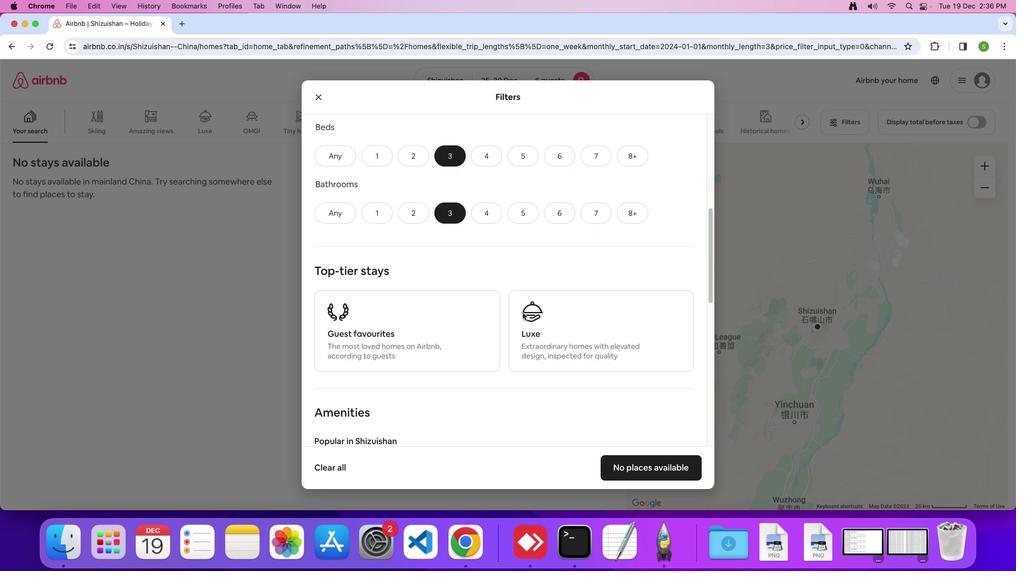 
Action: Mouse scrolled (522, 312) with delta (0, 0)
Screenshot: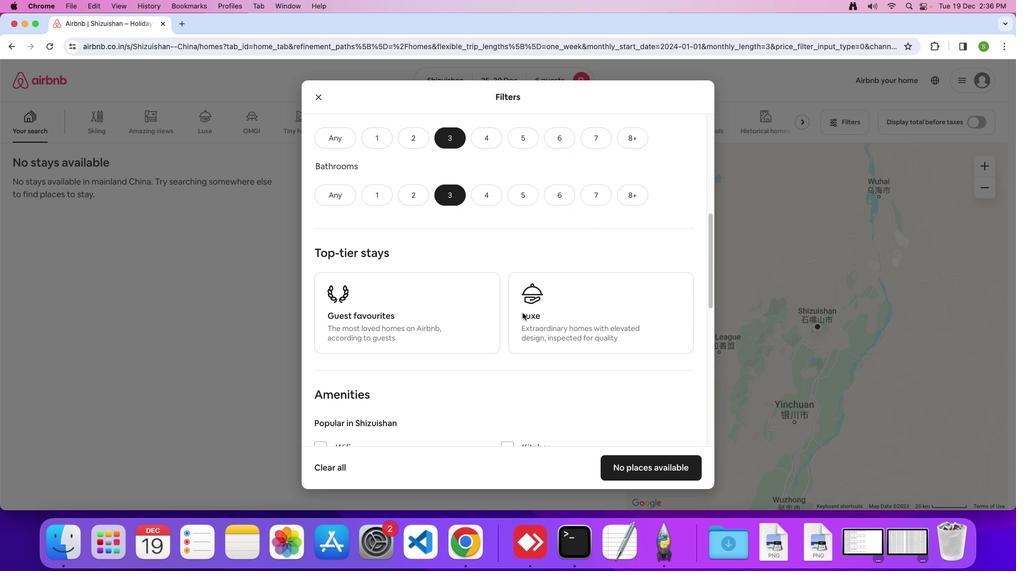 
Action: Mouse scrolled (522, 312) with delta (0, 0)
Screenshot: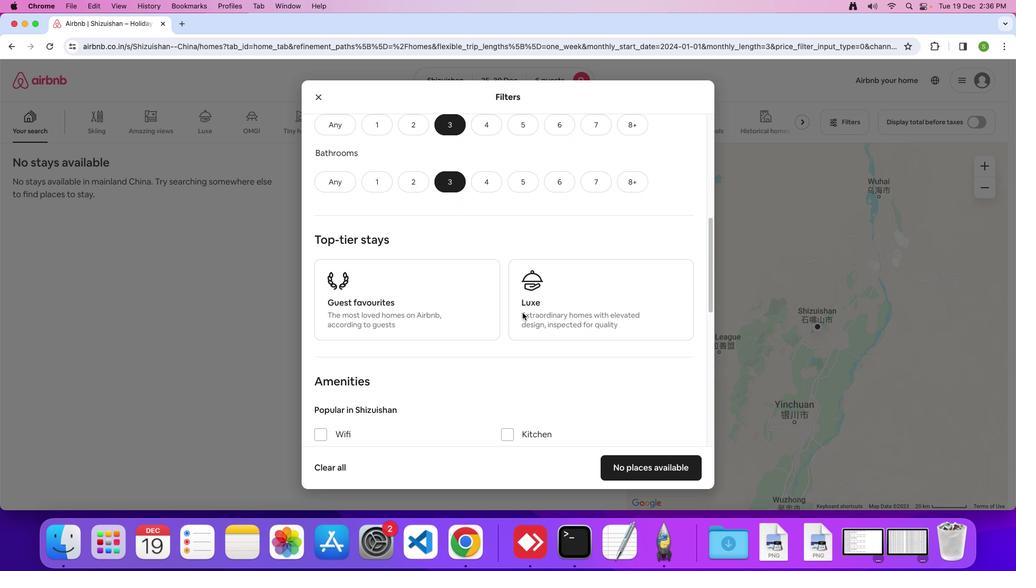 
Action: Mouse scrolled (522, 312) with delta (0, -1)
Screenshot: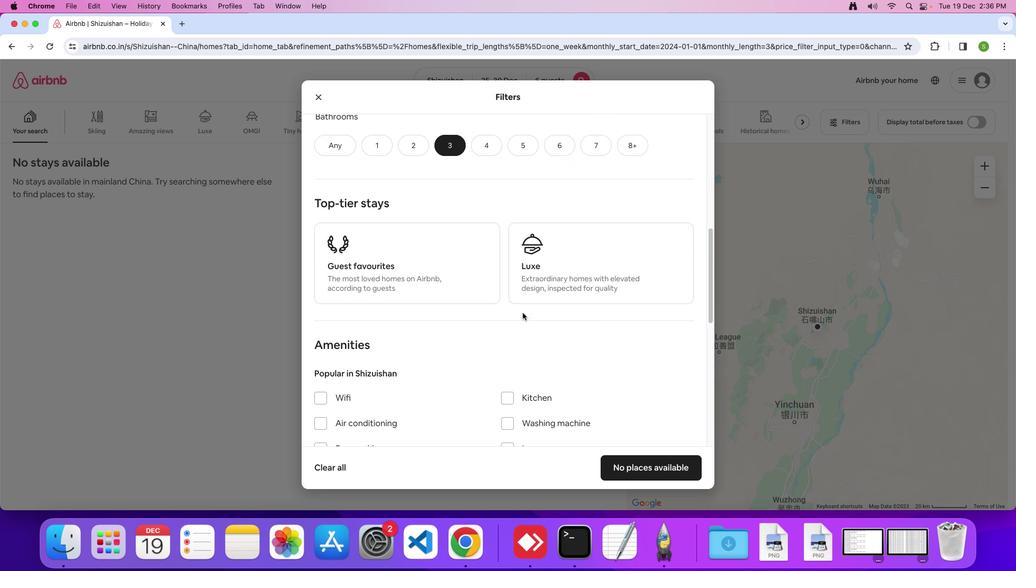 
Action: Mouse scrolled (522, 312) with delta (0, 0)
Screenshot: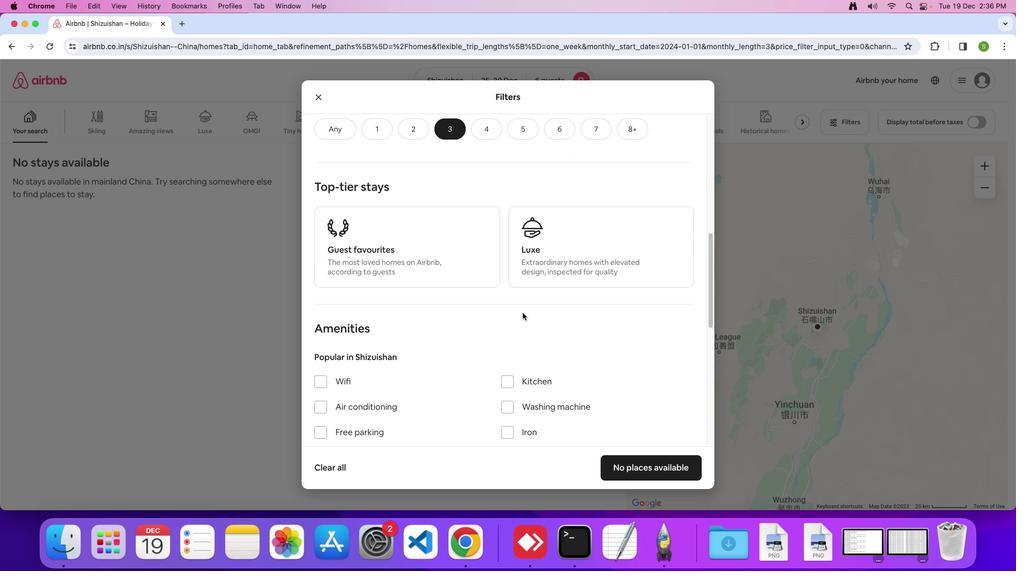 
Action: Mouse scrolled (522, 312) with delta (0, 0)
Screenshot: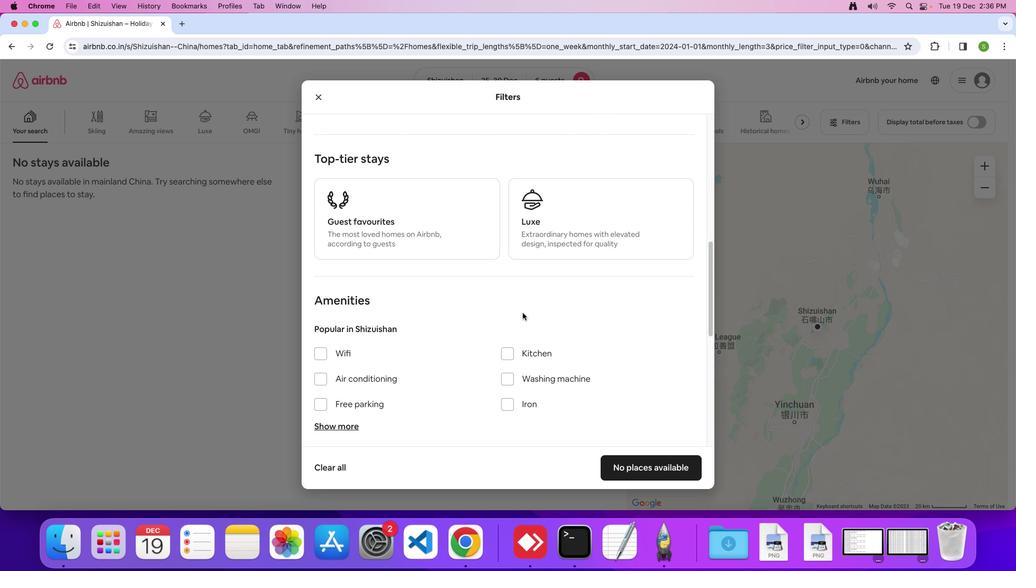
Action: Mouse scrolled (522, 312) with delta (0, -1)
Screenshot: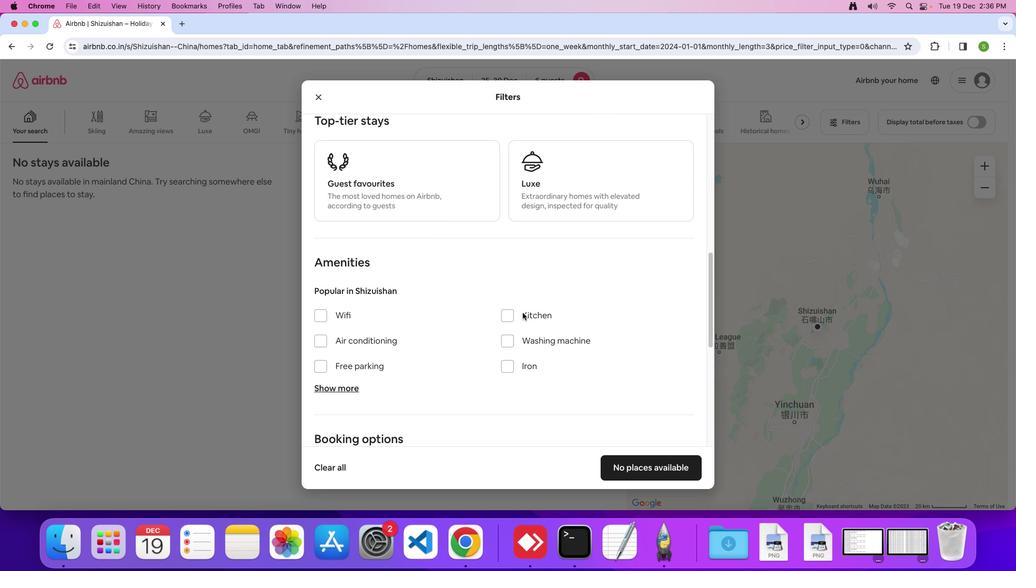 
Action: Mouse scrolled (522, 312) with delta (0, 0)
Screenshot: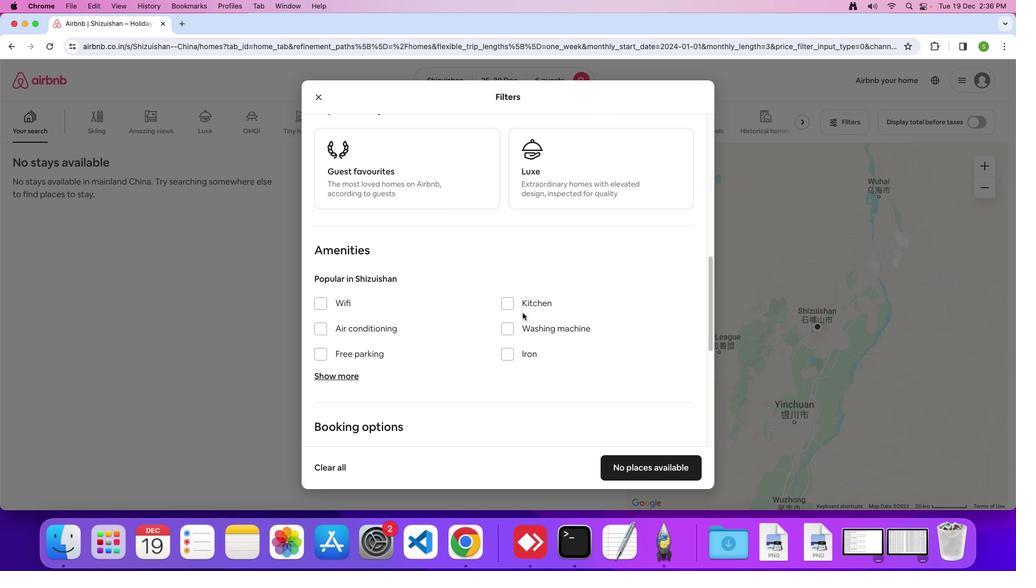 
Action: Mouse scrolled (522, 312) with delta (0, 0)
Screenshot: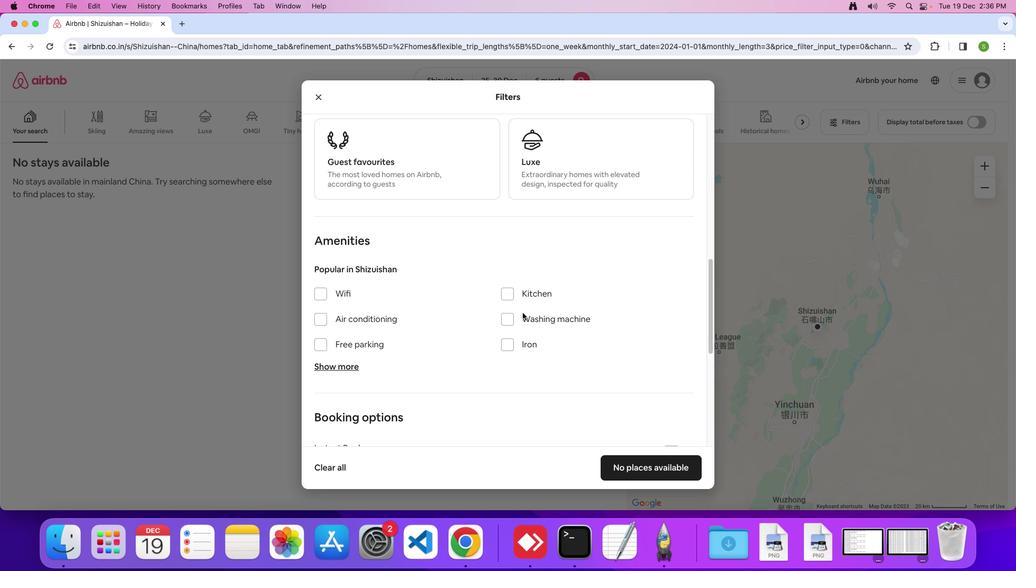 
Action: Mouse scrolled (522, 312) with delta (0, 0)
Screenshot: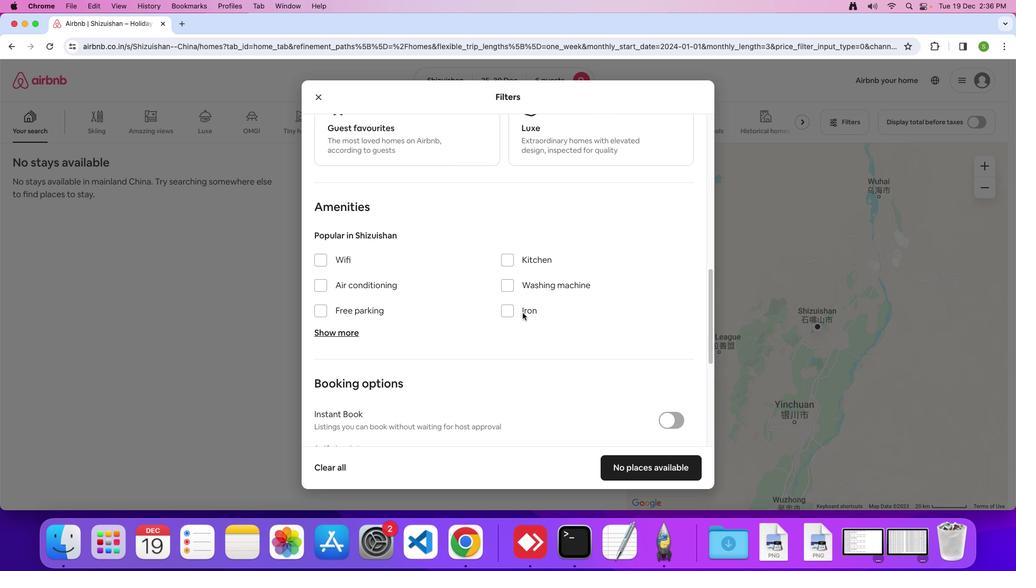 
Action: Mouse scrolled (522, 312) with delta (0, 0)
Screenshot: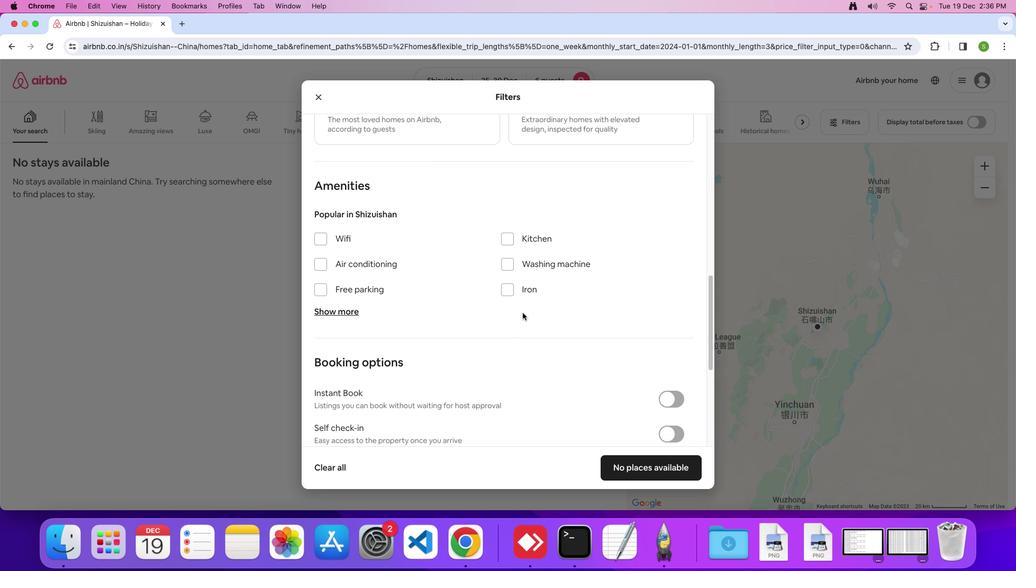 
Action: Mouse scrolled (522, 312) with delta (0, 0)
Screenshot: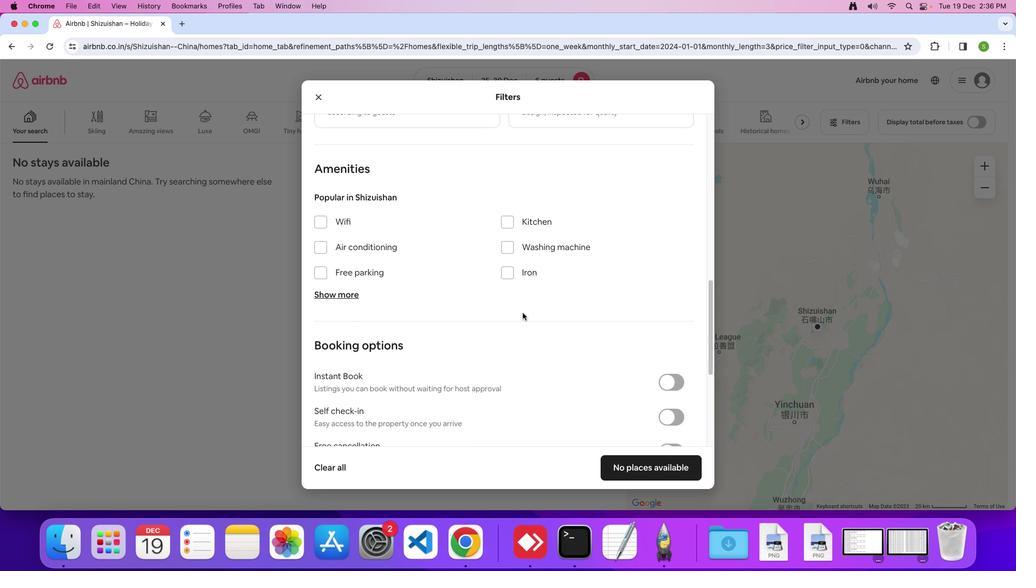 
Action: Mouse scrolled (522, 312) with delta (0, -1)
Screenshot: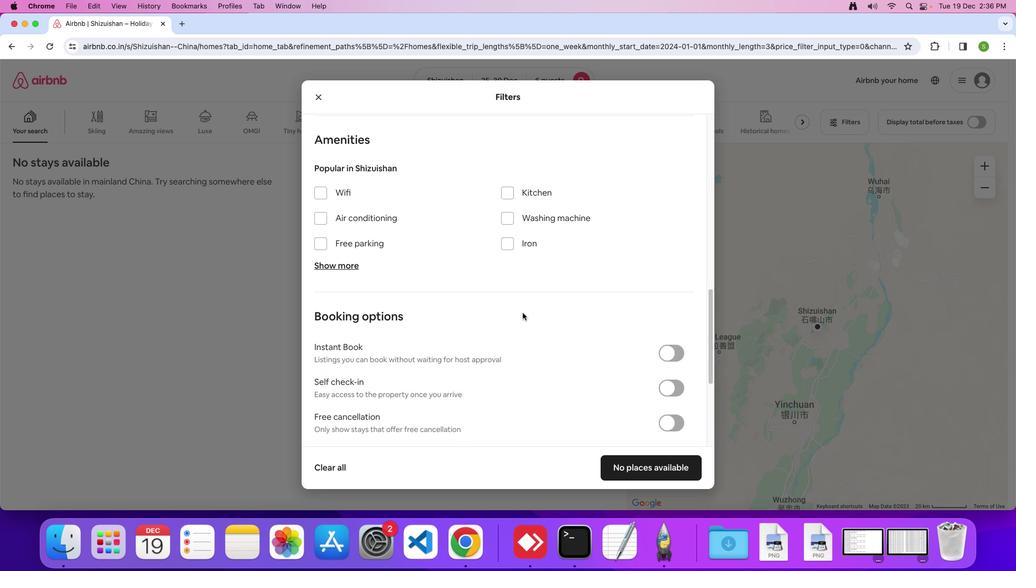 
Action: Mouse scrolled (522, 312) with delta (0, 0)
Screenshot: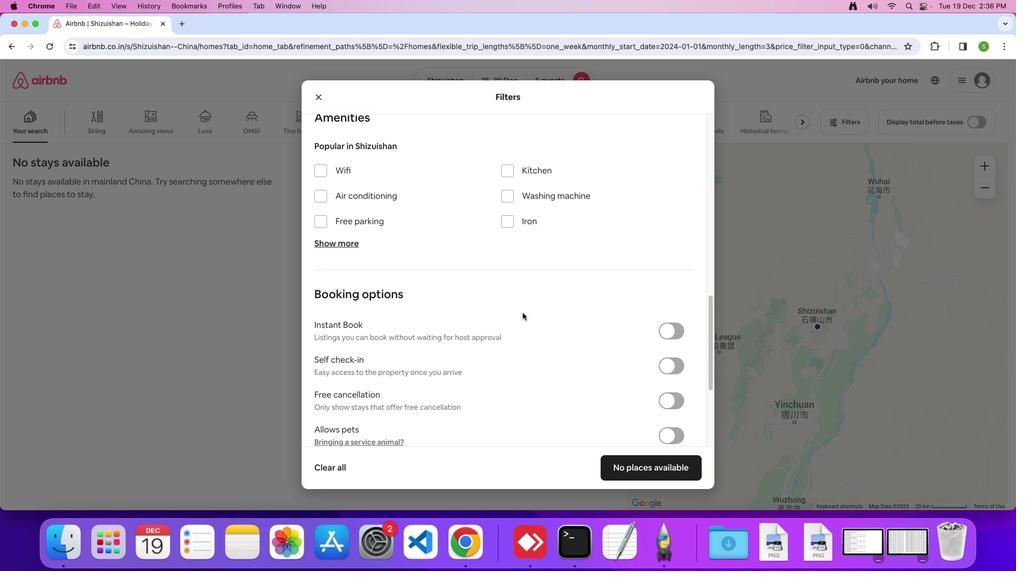
Action: Mouse scrolled (522, 312) with delta (0, 0)
Screenshot: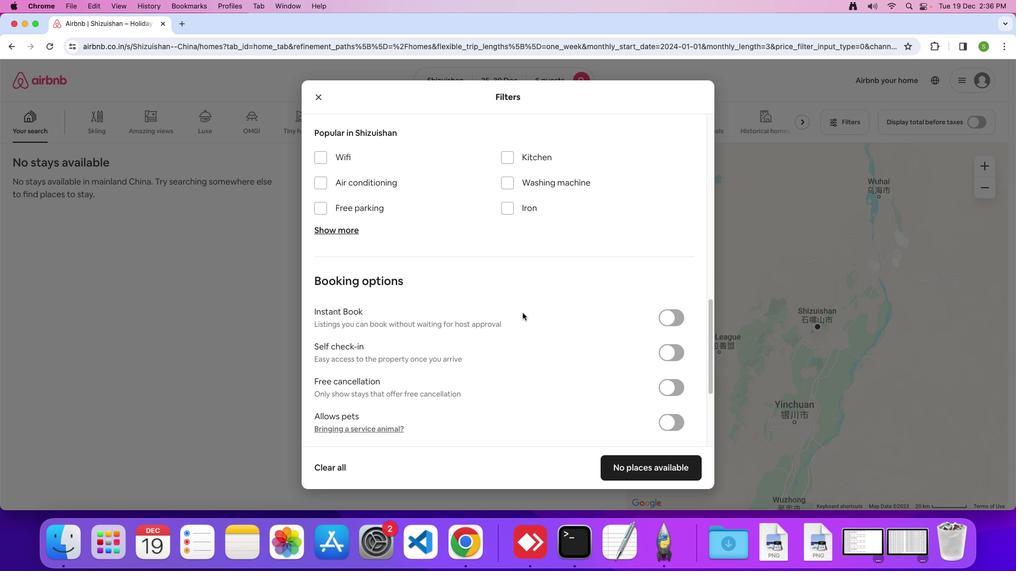 
Action: Mouse scrolled (522, 312) with delta (0, 0)
Screenshot: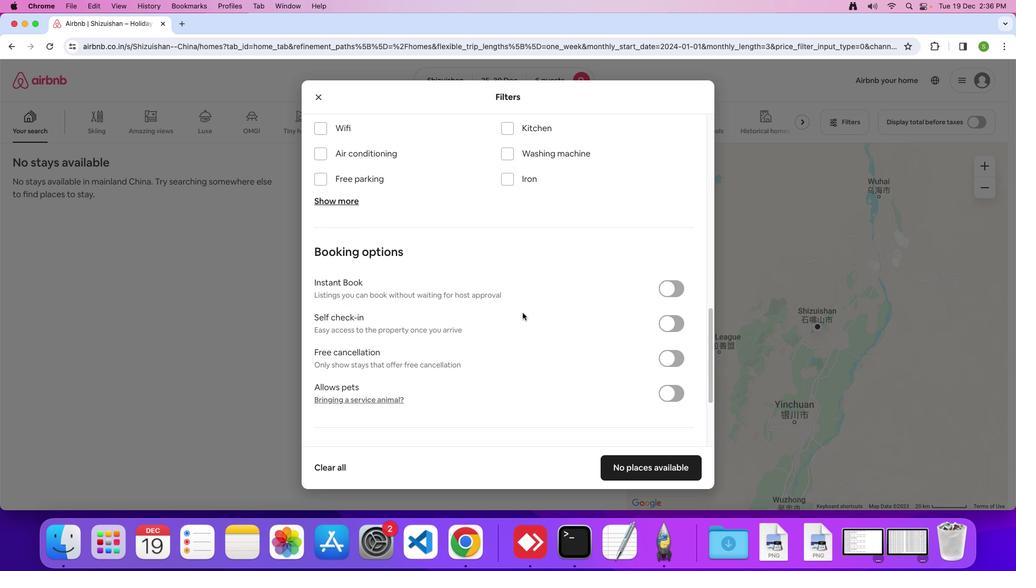 
Action: Mouse scrolled (522, 312) with delta (0, 0)
Screenshot: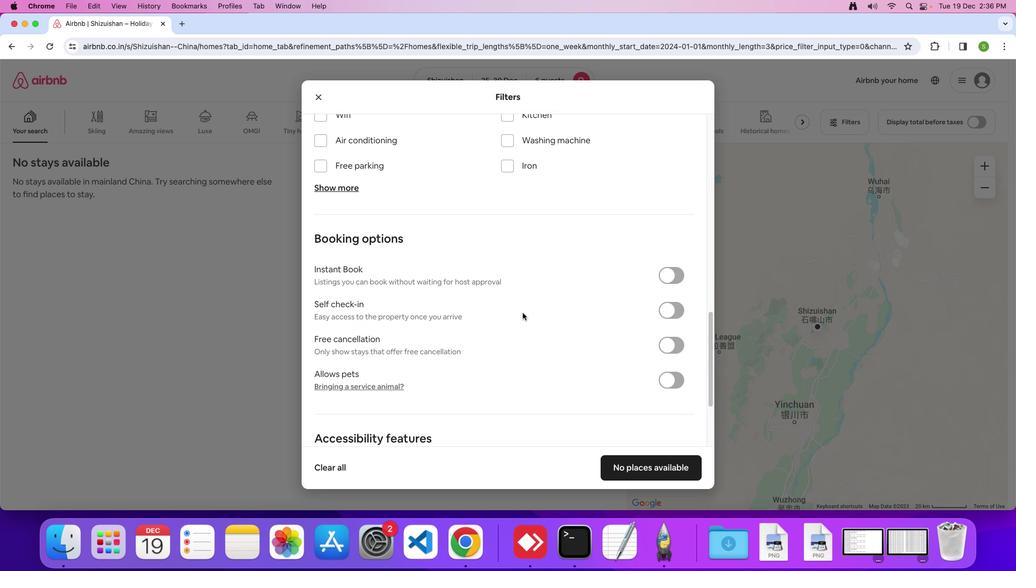 
Action: Mouse scrolled (522, 312) with delta (0, 0)
Screenshot: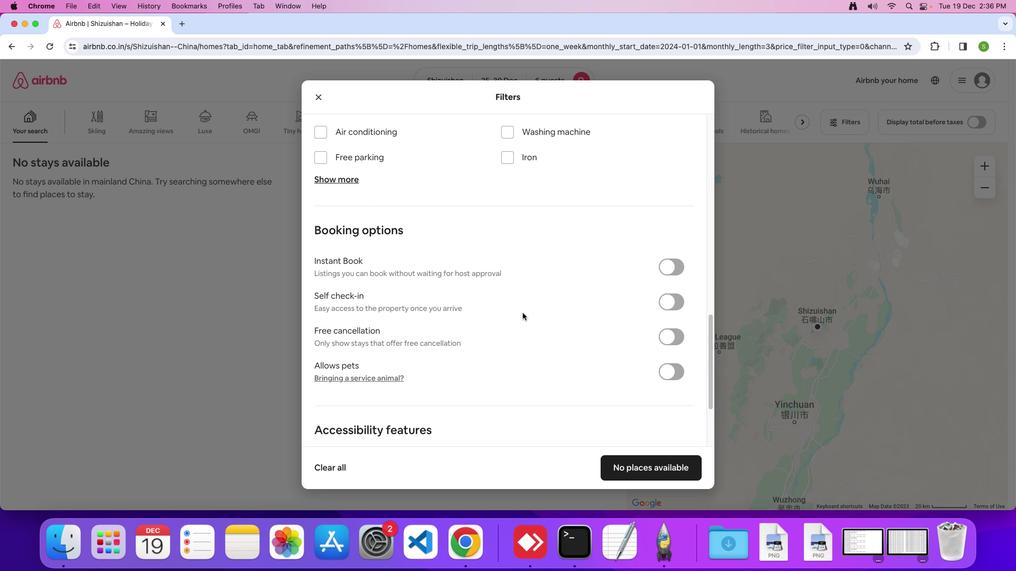 
Action: Mouse scrolled (522, 312) with delta (0, 0)
Screenshot: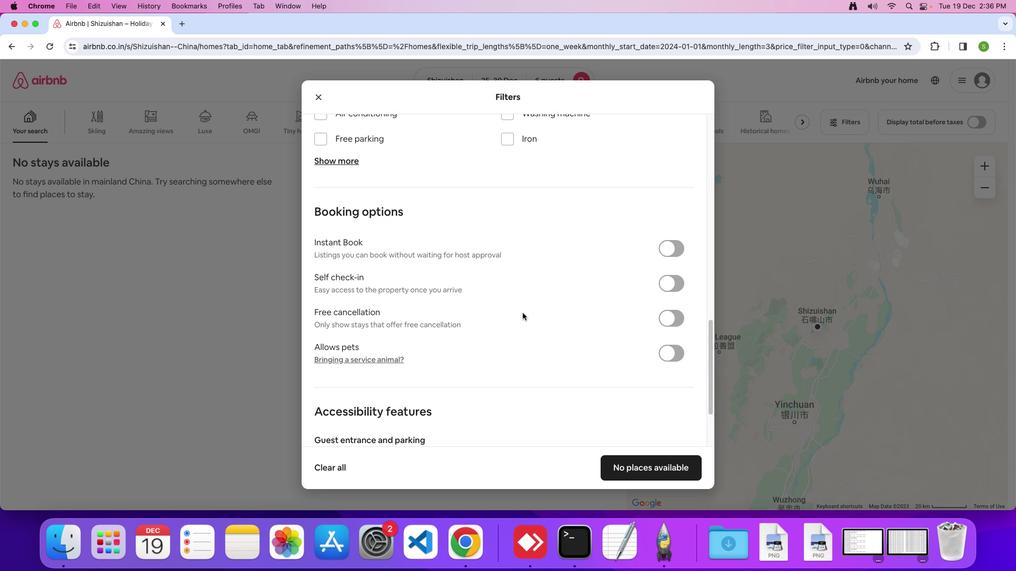 
Action: Mouse scrolled (522, 312) with delta (0, 0)
Screenshot: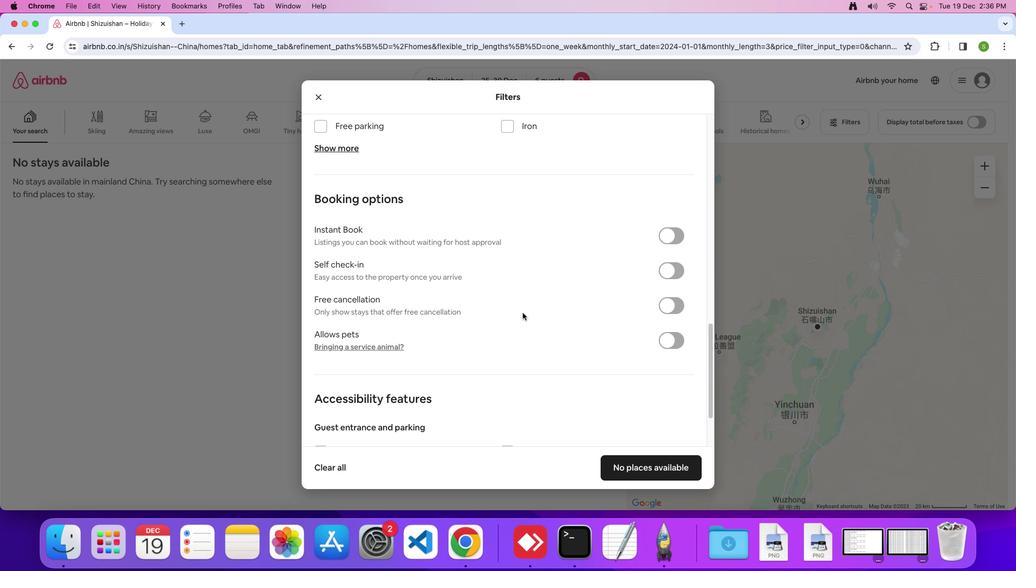 
Action: Mouse scrolled (522, 312) with delta (0, 0)
Screenshot: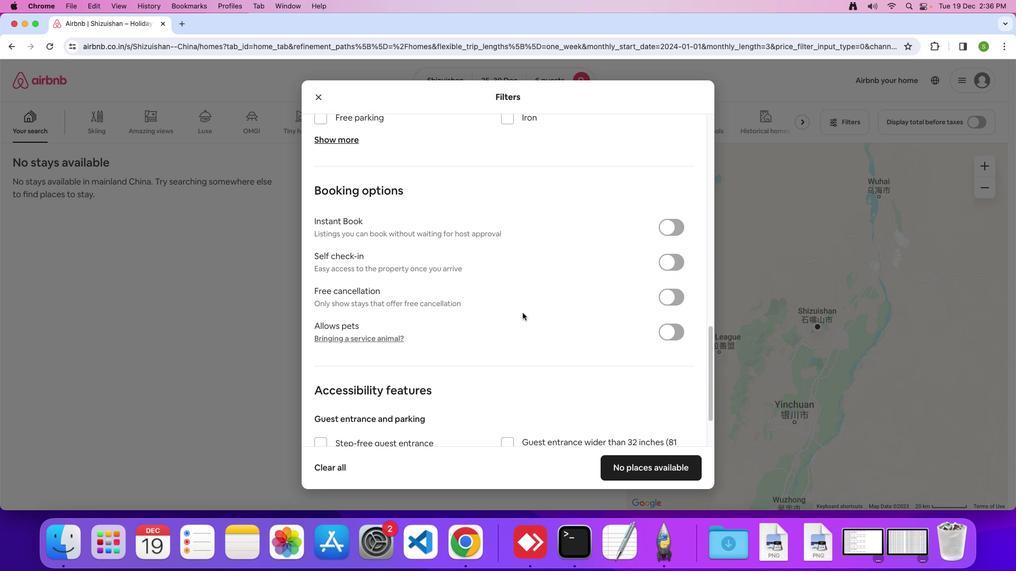 
Action: Mouse scrolled (522, 312) with delta (0, 0)
Screenshot: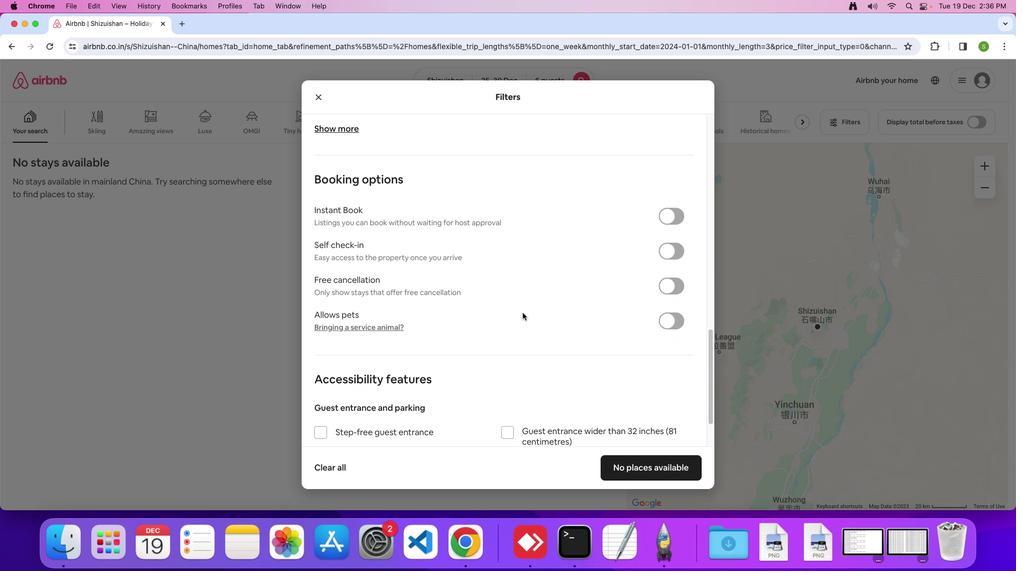 
Action: Mouse scrolled (522, 312) with delta (0, 0)
Screenshot: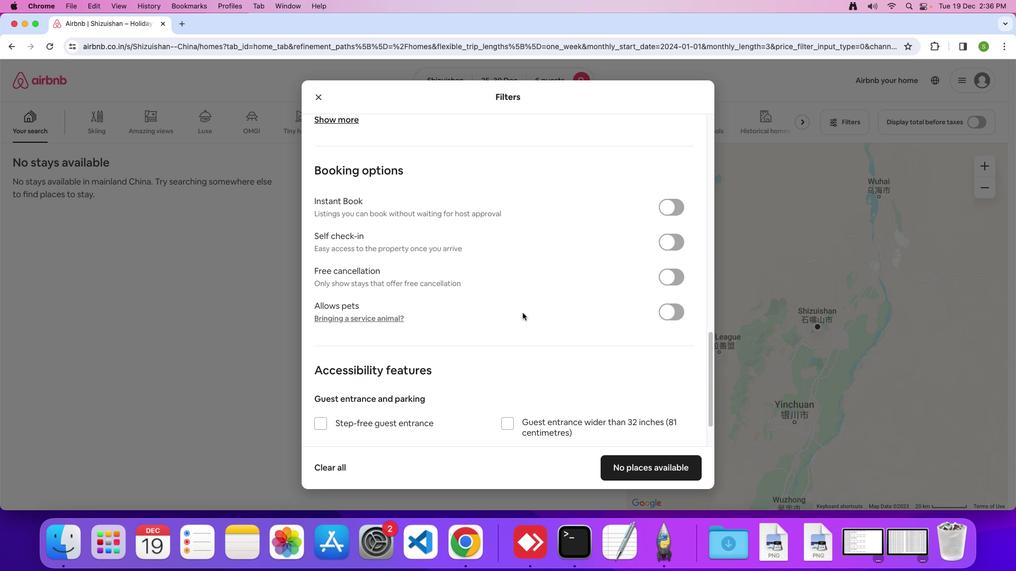 
Action: Mouse scrolled (522, 312) with delta (0, 0)
Screenshot: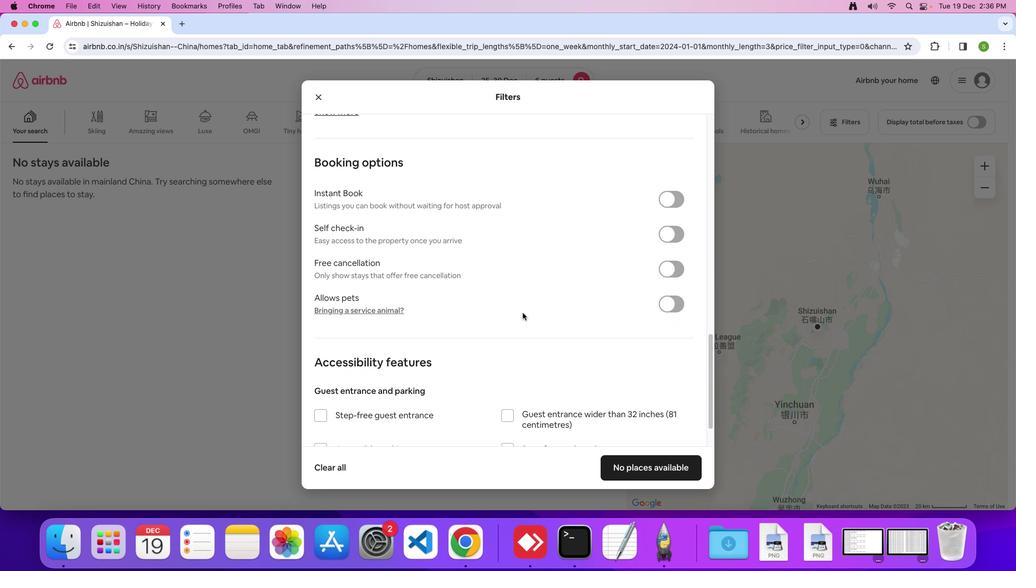 
Action: Mouse scrolled (522, 312) with delta (0, 0)
Screenshot: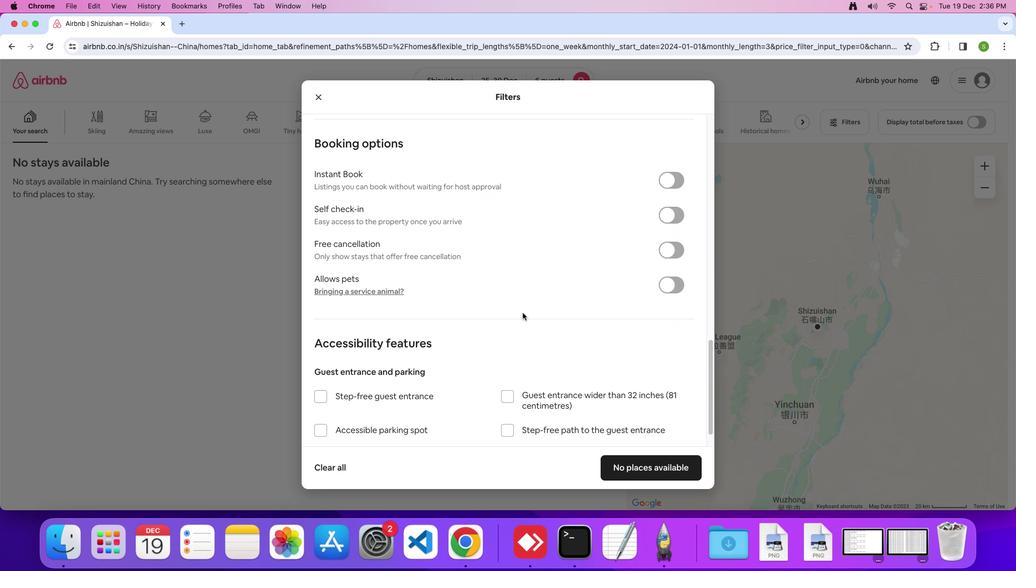 
Action: Mouse scrolled (522, 312) with delta (0, -1)
Screenshot: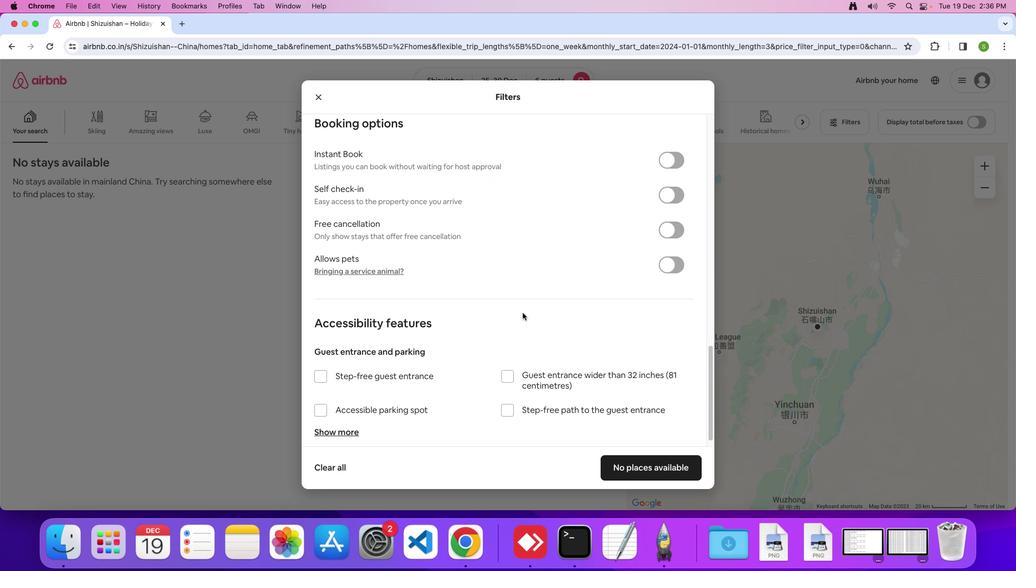 
Action: Mouse scrolled (522, 312) with delta (0, 0)
Screenshot: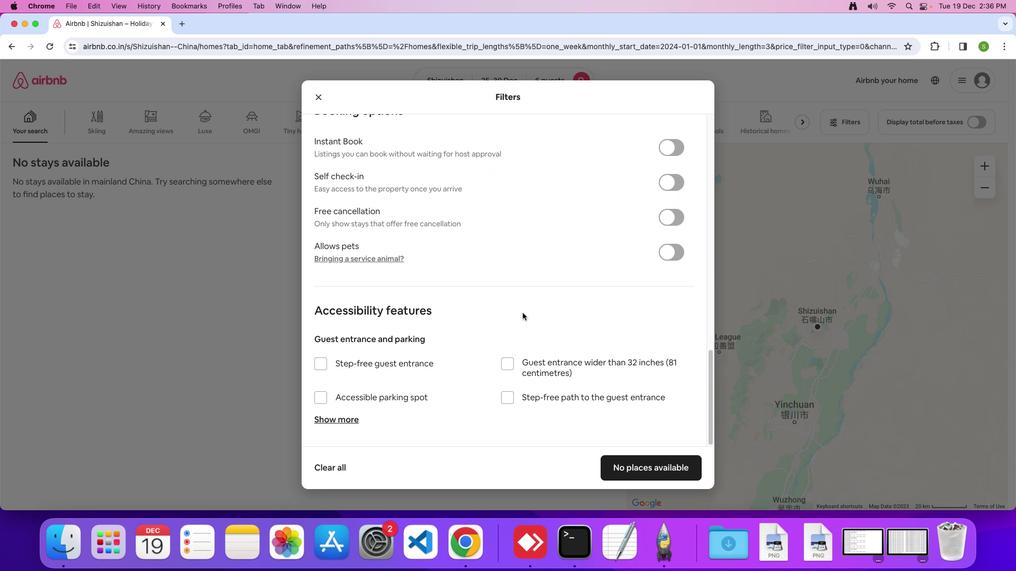 
Action: Mouse scrolled (522, 312) with delta (0, 0)
Screenshot: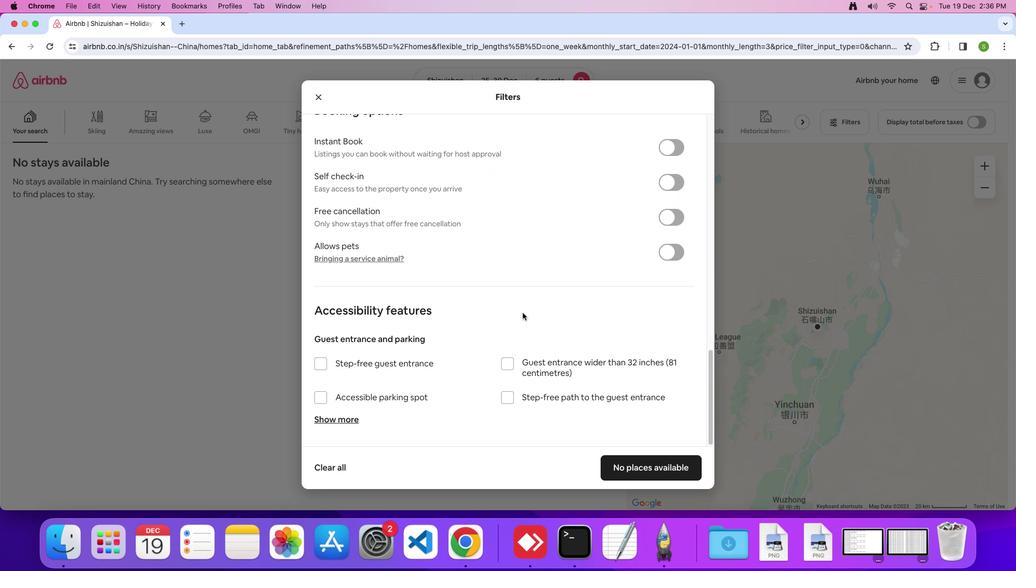 
Action: Mouse scrolled (522, 312) with delta (0, 0)
Screenshot: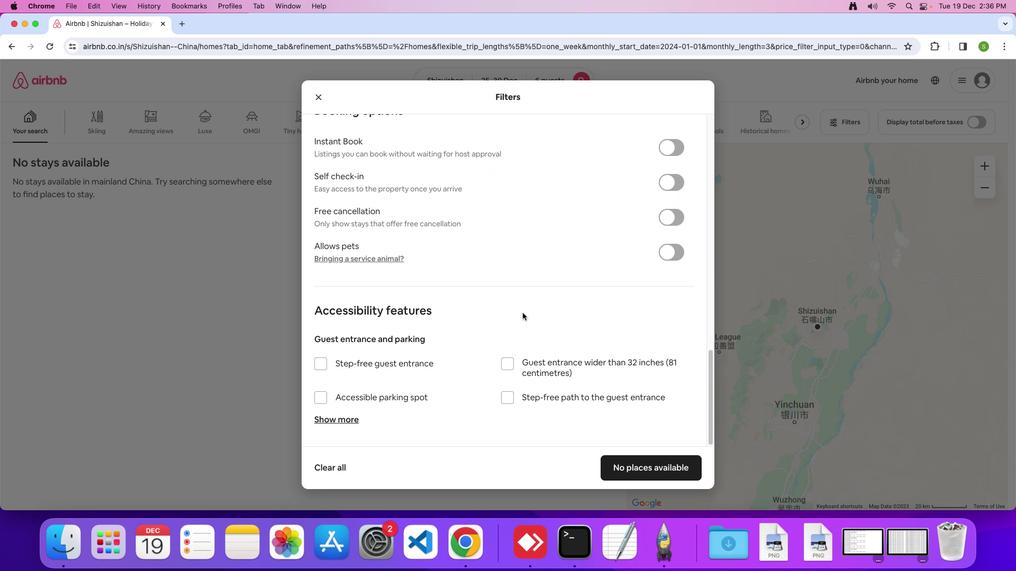 
Action: Mouse scrolled (522, 312) with delta (0, 0)
Screenshot: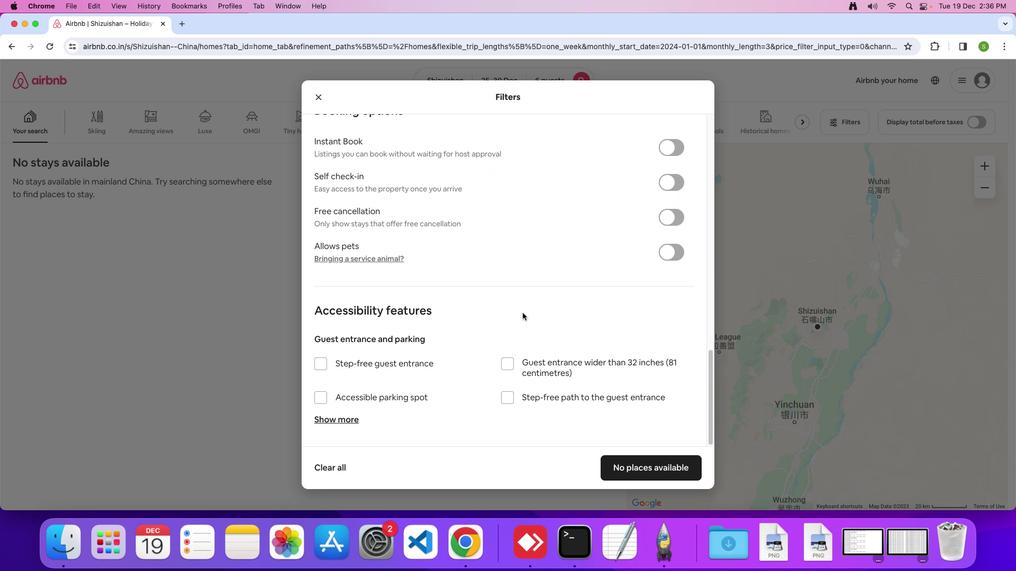 
Action: Mouse scrolled (522, 312) with delta (0, 0)
Screenshot: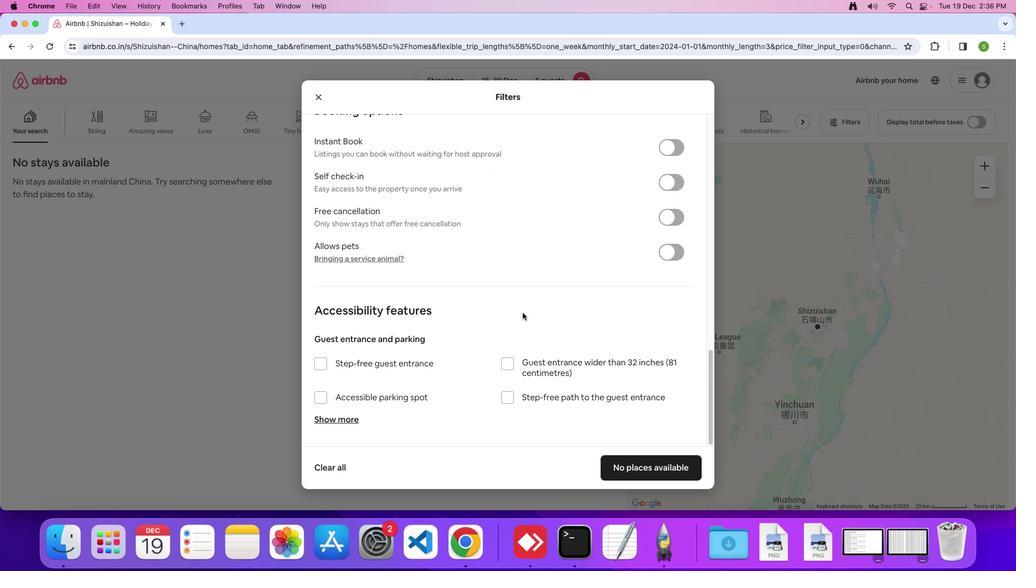 
Action: Mouse scrolled (522, 312) with delta (0, -1)
Screenshot: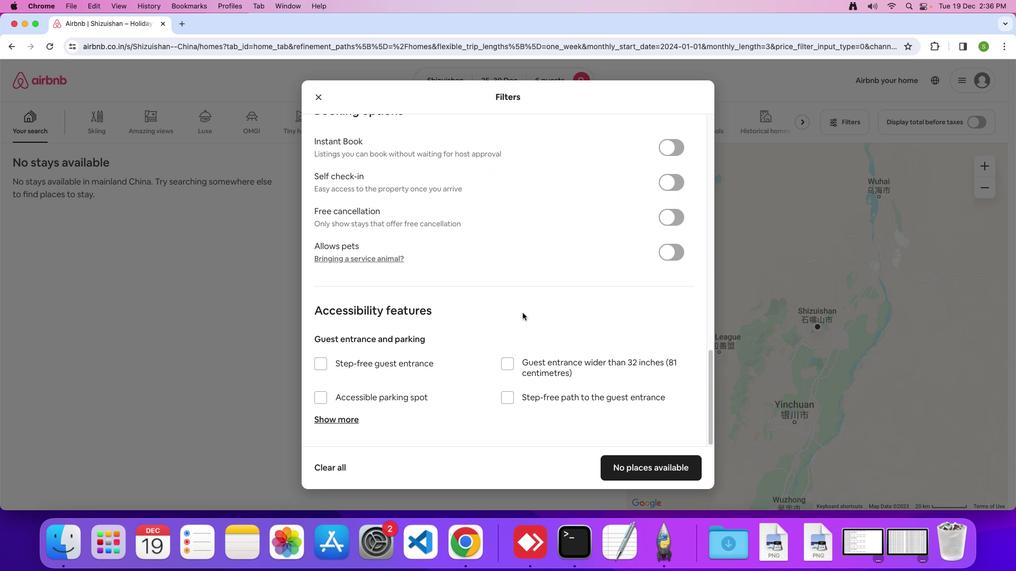 
Action: Mouse scrolled (522, 312) with delta (0, 0)
Screenshot: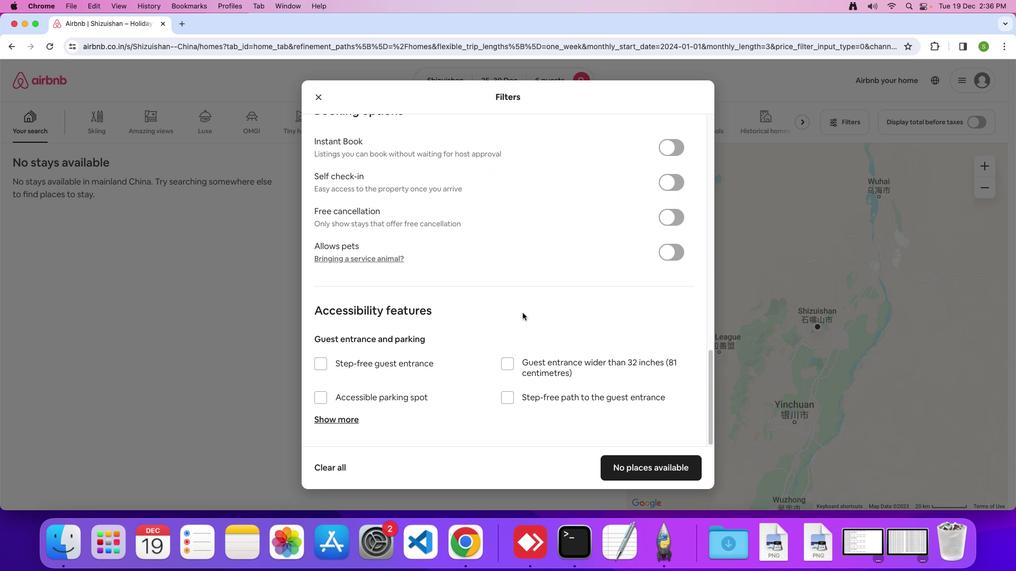 
Action: Mouse scrolled (522, 312) with delta (0, 0)
Screenshot: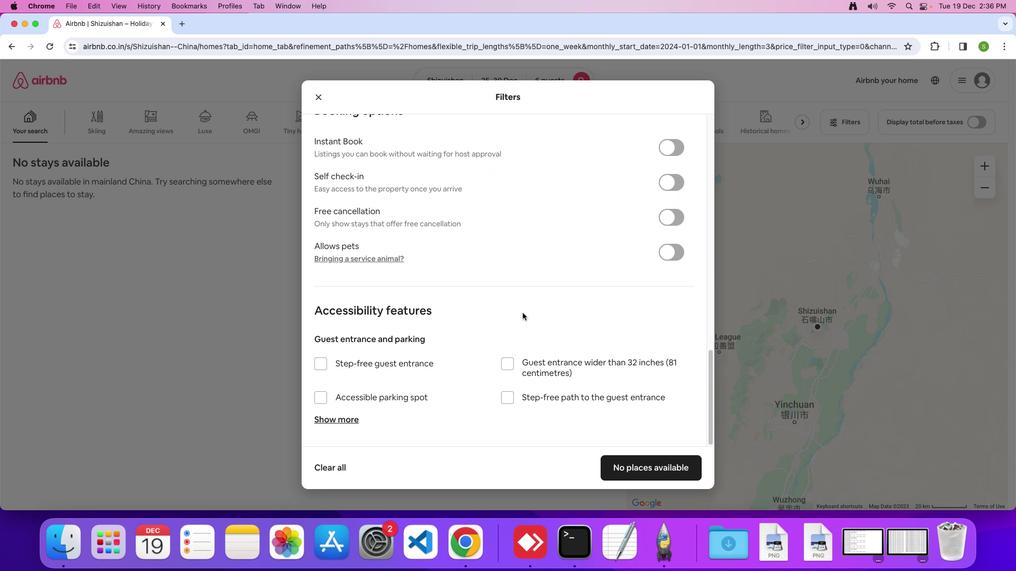 
Action: Mouse scrolled (522, 312) with delta (0, 0)
Screenshot: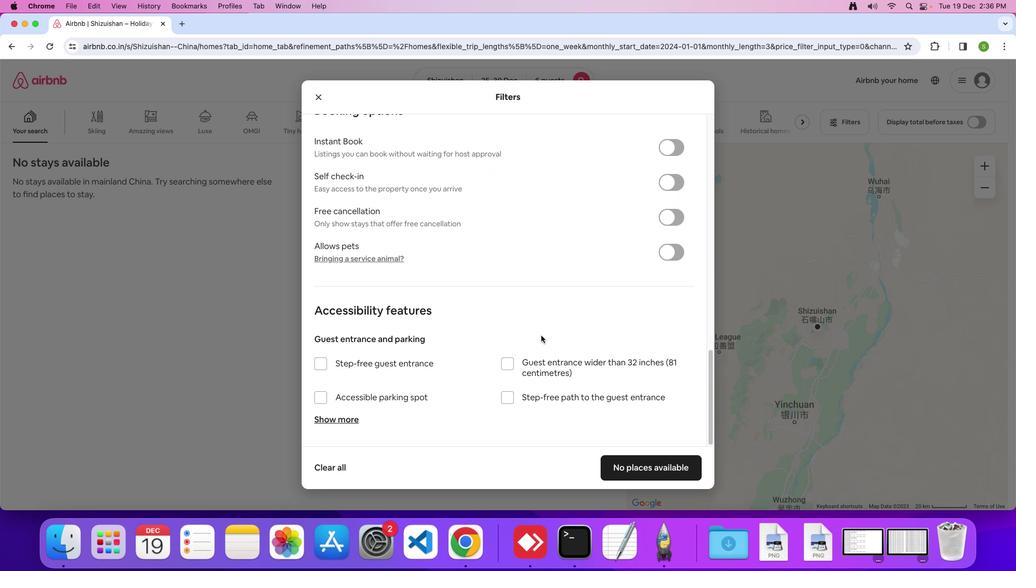 
Action: Mouse moved to (639, 469)
Screenshot: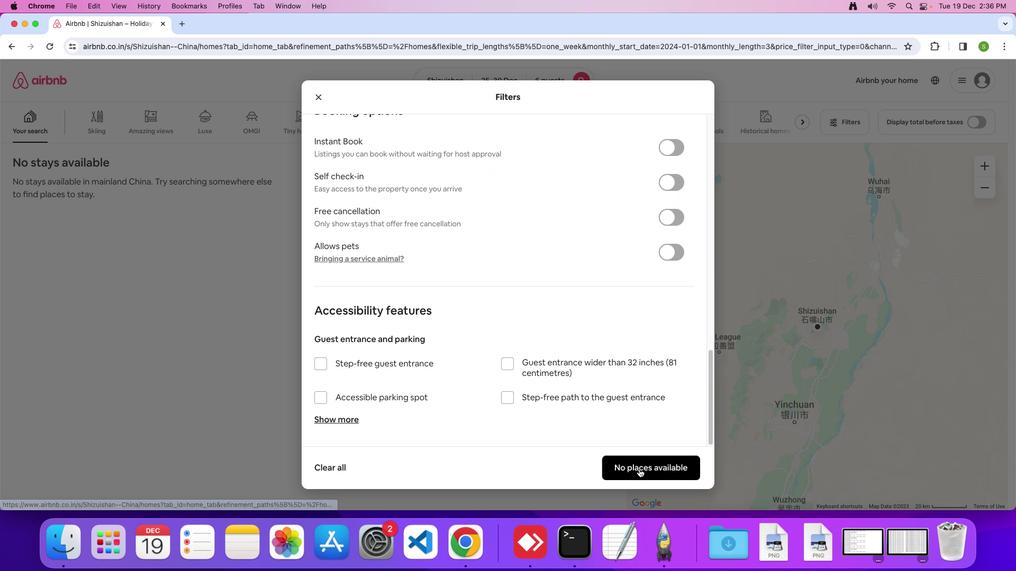 
Action: Mouse pressed left at (639, 469)
Screenshot: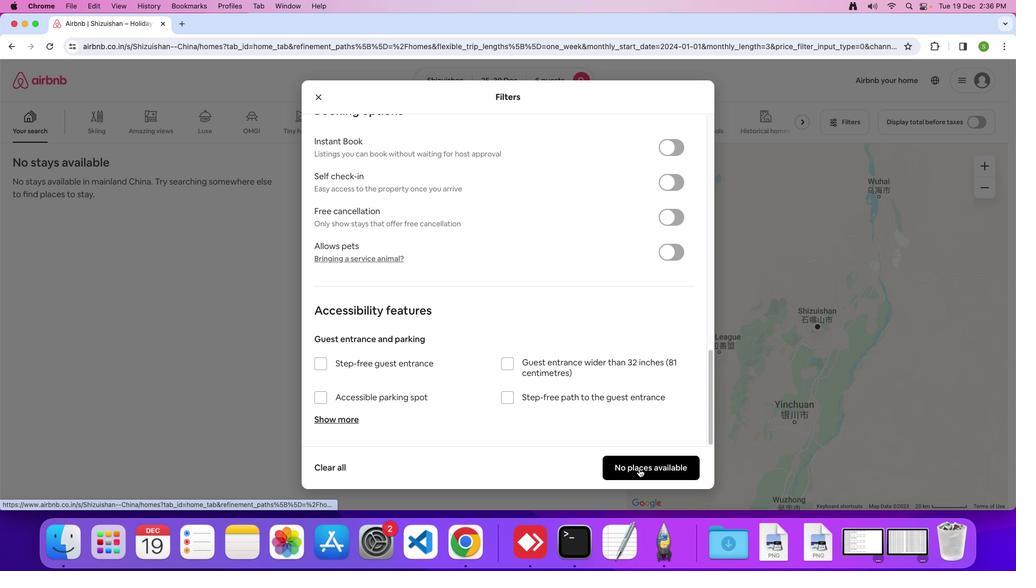 
Action: Mouse moved to (403, 295)
Screenshot: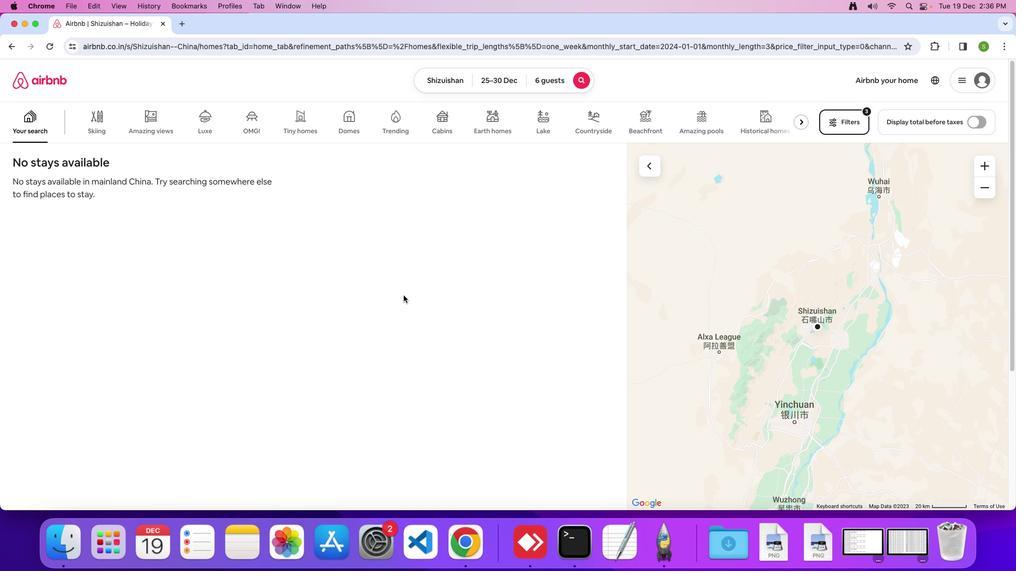 
